Task: Add an event with the title Second Lunch Break, date '2023/11/06', time 7:00 AM to 9:00 AMand add a description:   Throughout the workshop, participants will engage in a series of activities, discussions, and case studies that promote self-reflection, skill-building, and practical application of leadership concepts. Select event color  Tangerine . Add location for the event as: 654 Sainte-Chapelle, Paris, France, logged in from the account softage.5@softage.netand send the event invitation to softage.8@softage.net and softage.9@softage.net. Set a reminder for the event Doesn't repeat
Action: Mouse moved to (95, 151)
Screenshot: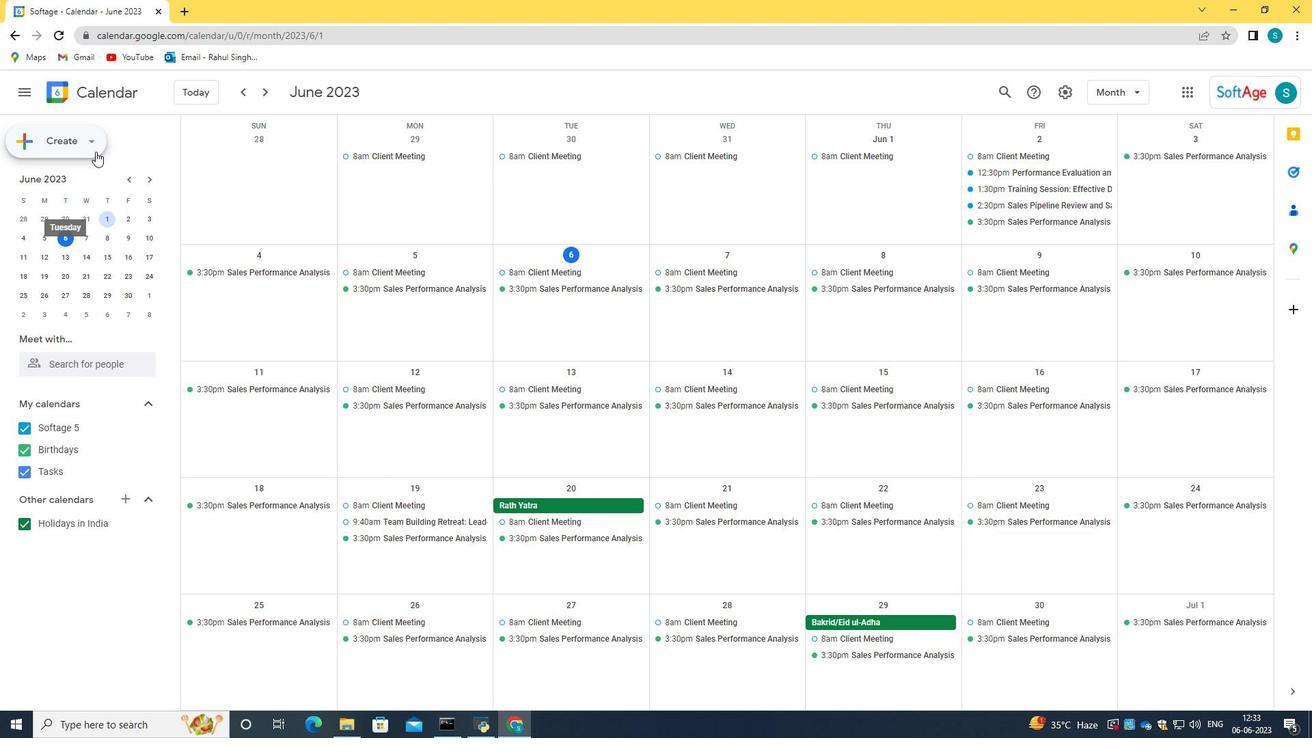 
Action: Mouse pressed left at (95, 151)
Screenshot: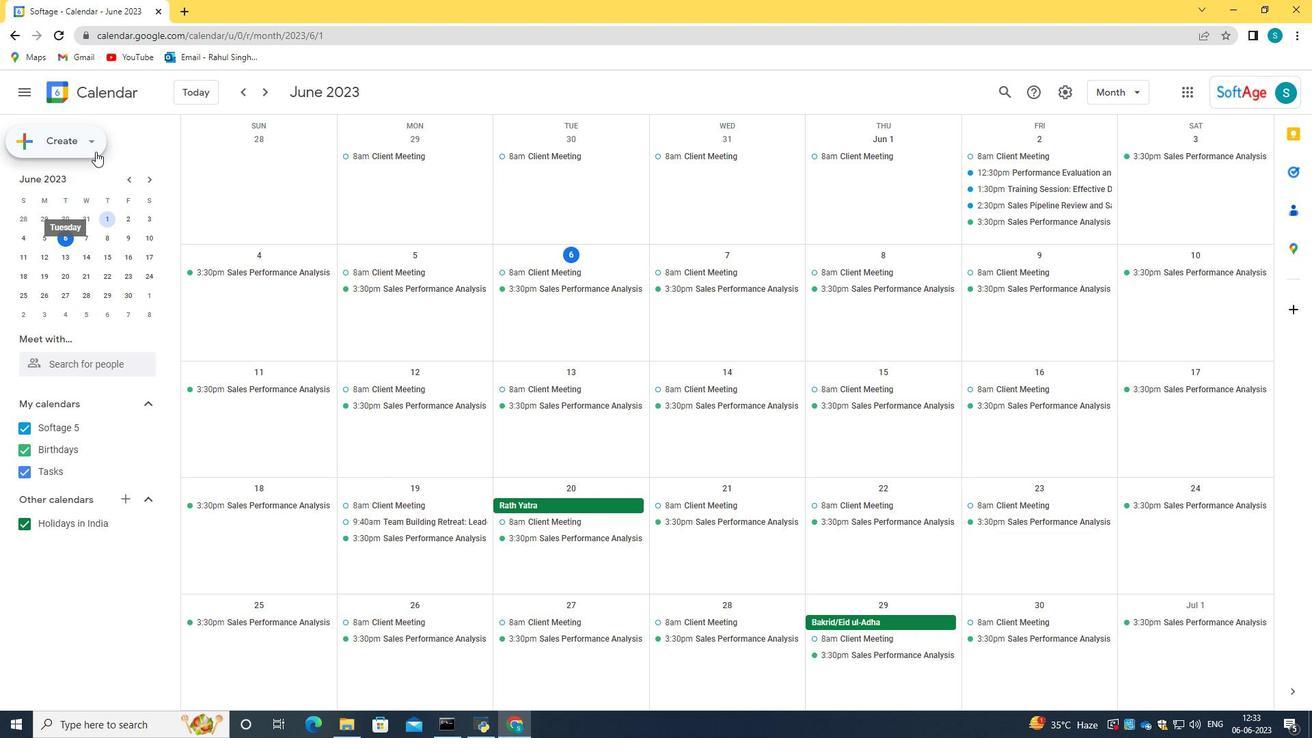 
Action: Mouse moved to (69, 183)
Screenshot: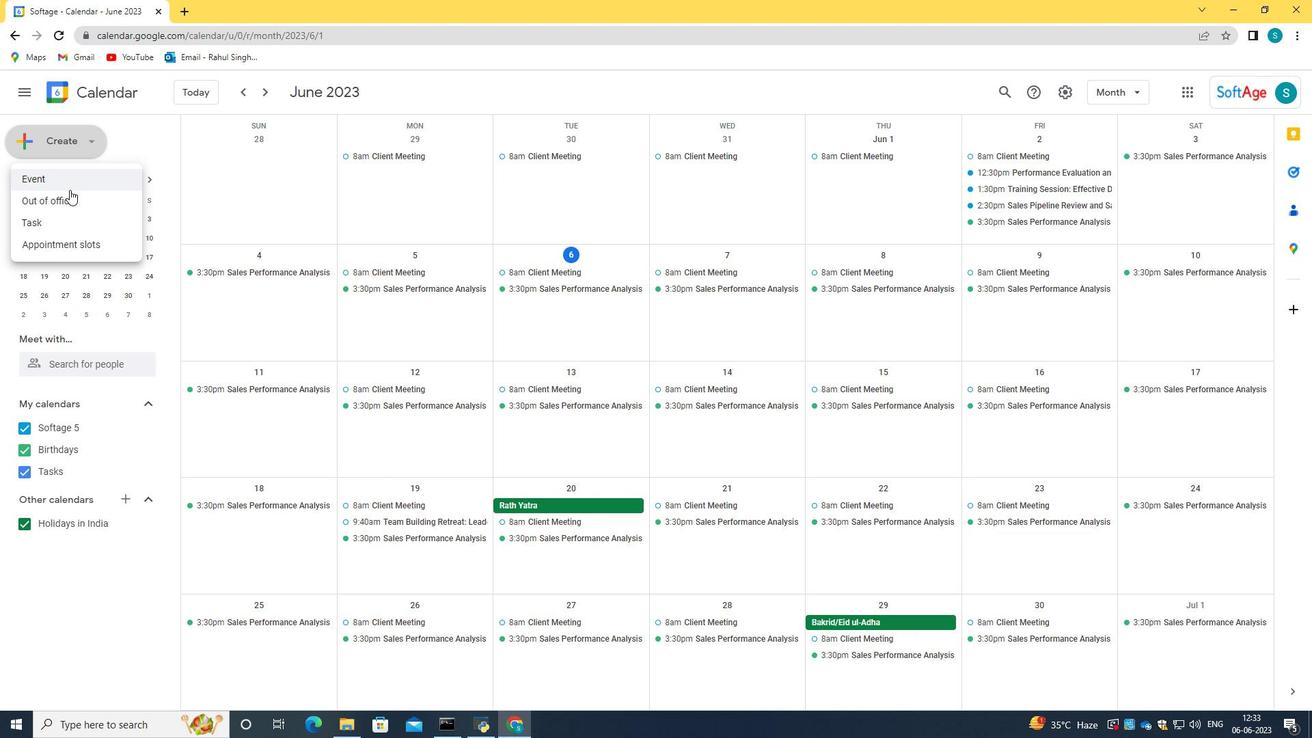 
Action: Mouse pressed left at (69, 183)
Screenshot: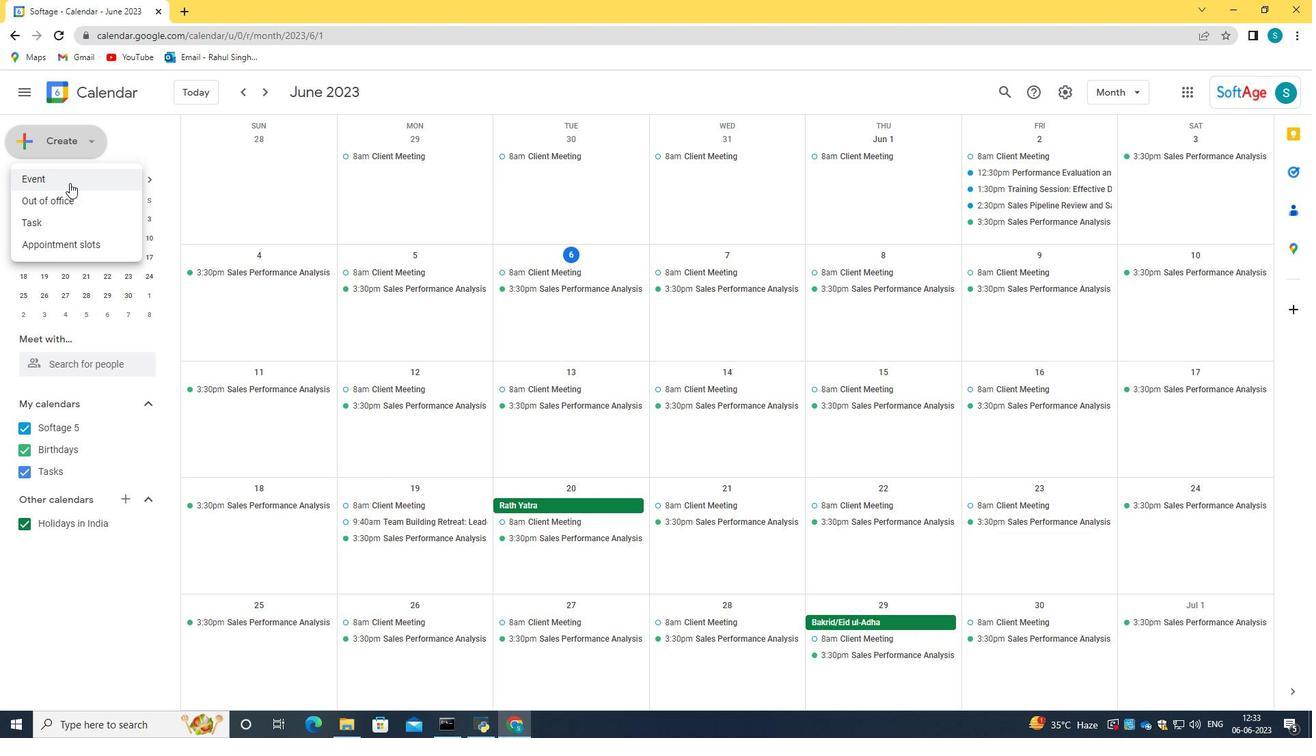 
Action: Mouse moved to (676, 482)
Screenshot: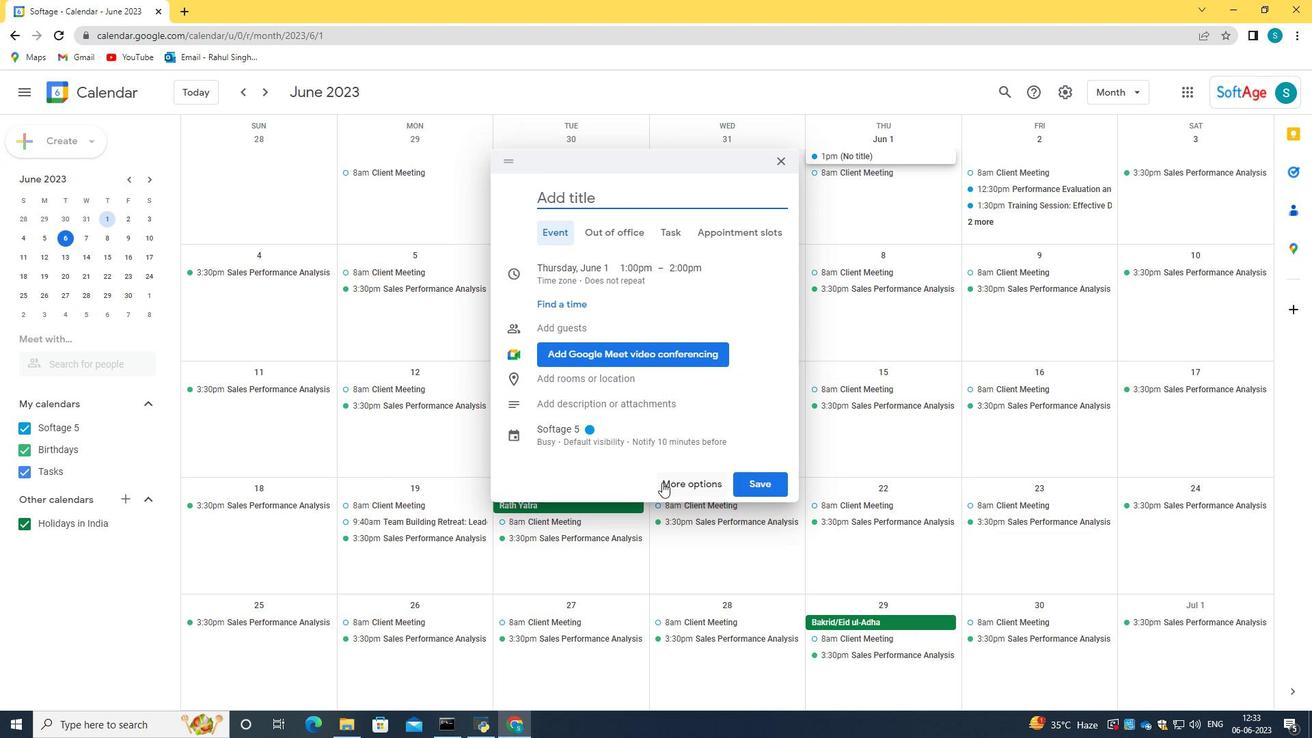 
Action: Mouse pressed left at (676, 482)
Screenshot: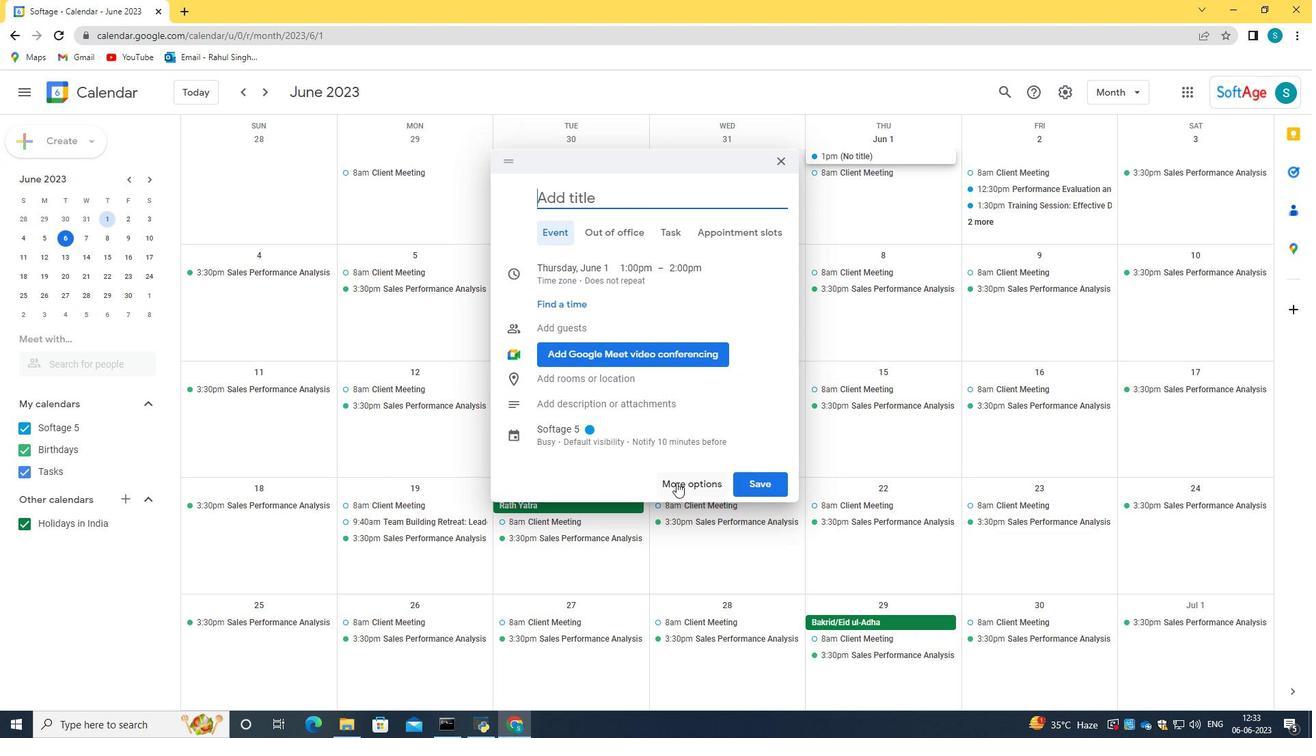 
Action: Mouse moved to (174, 104)
Screenshot: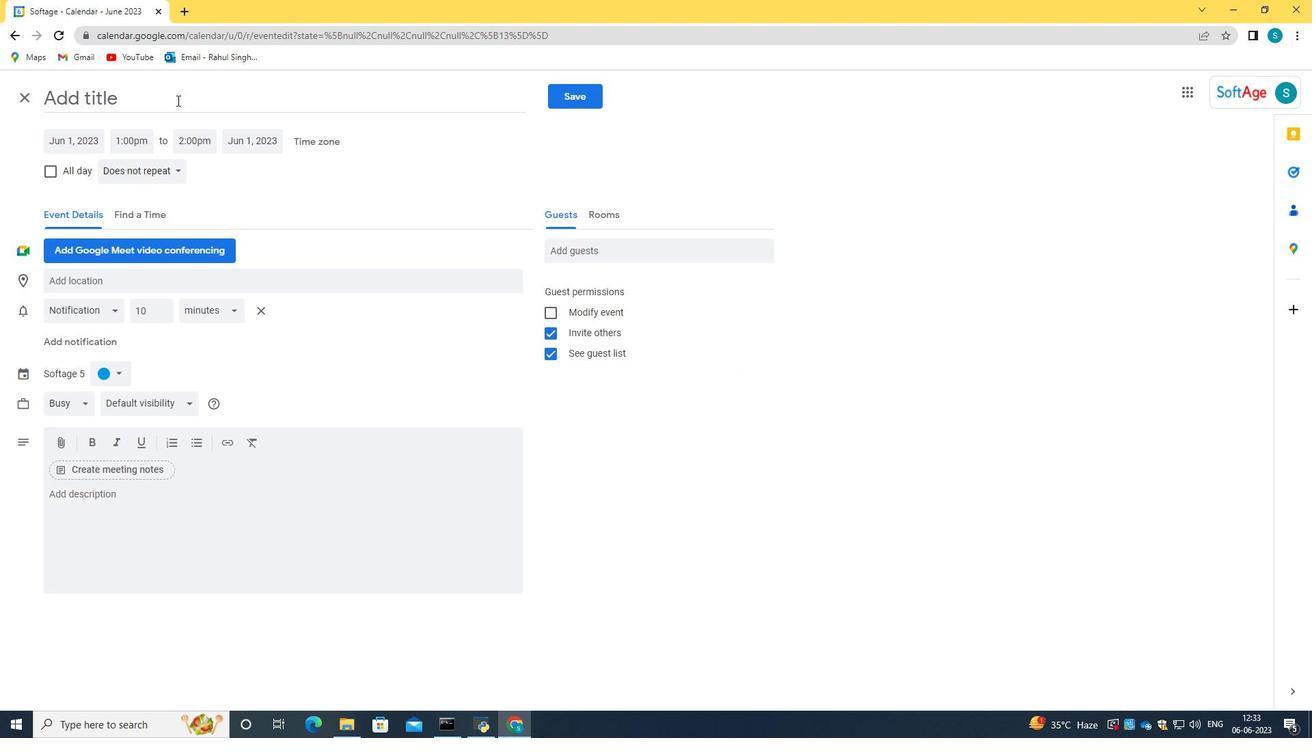 
Action: Mouse pressed left at (174, 104)
Screenshot: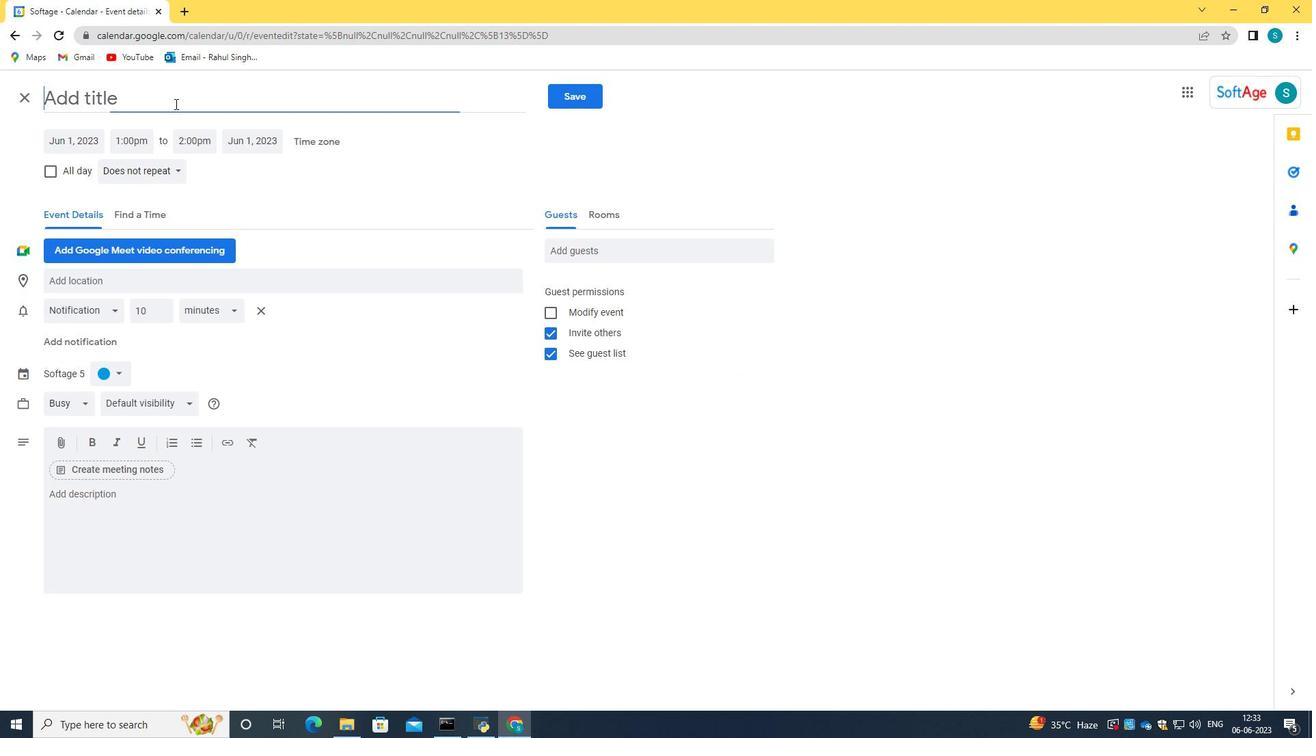 
Action: Key pressed <Key.caps_lock>S<Key.caps_lock>econd<Key.space><Key.caps_lock>L<Key.caps_lock>ucn<Key.backspace><Key.backspace>nch<Key.space><Key.caps_lock>B<Key.caps_lock>ra<Key.backspace>eak<Key.backspace>k
Screenshot: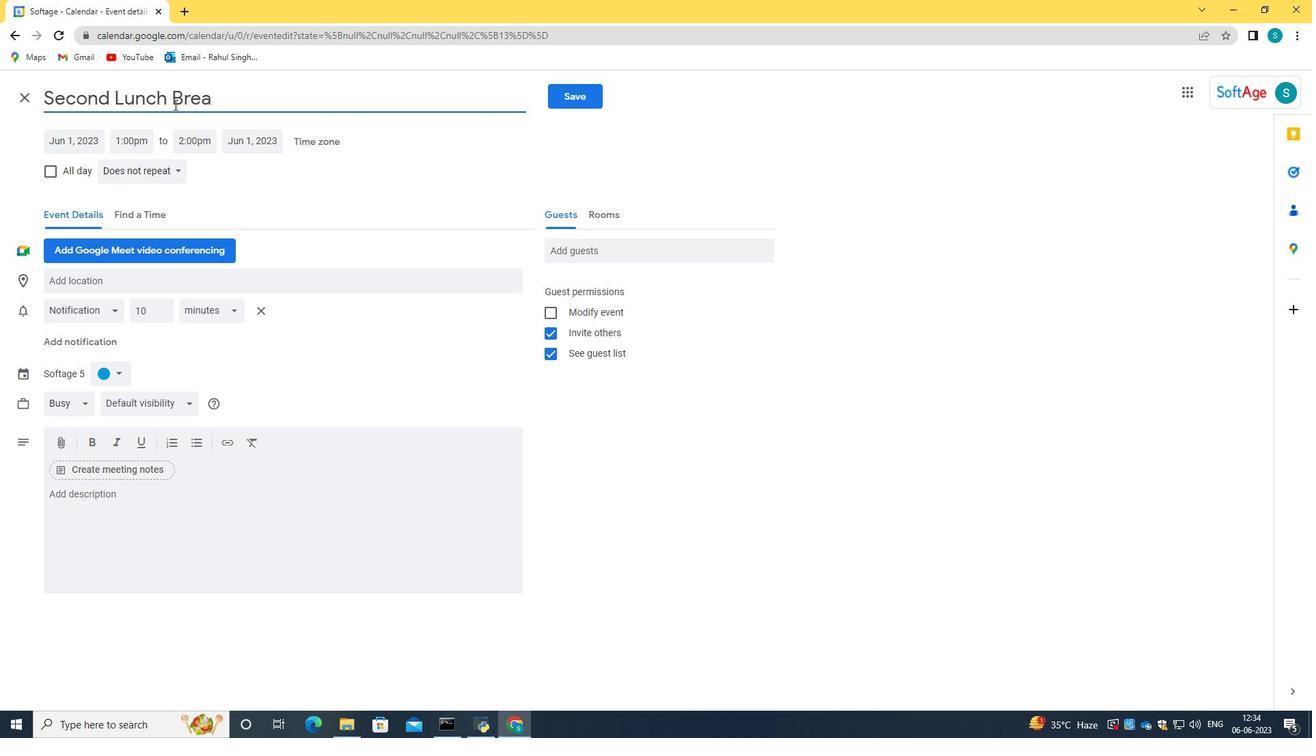 
Action: Mouse moved to (71, 138)
Screenshot: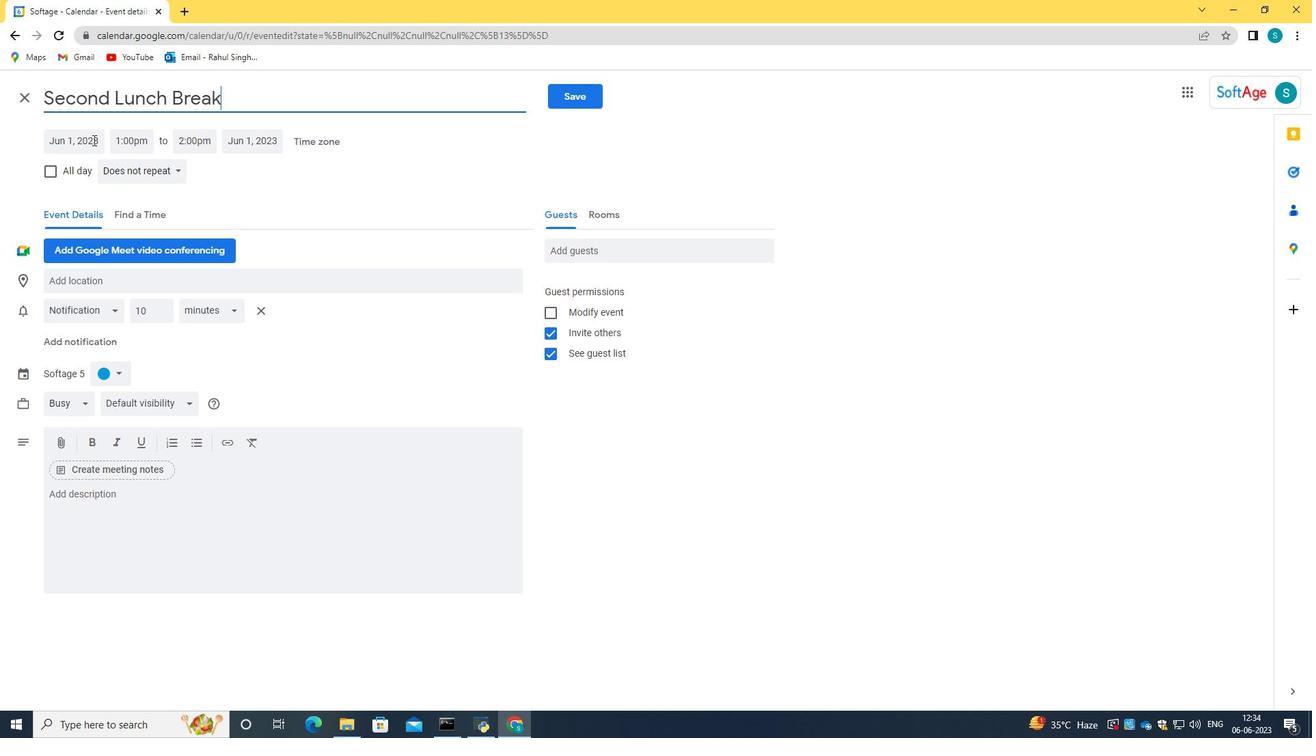 
Action: Mouse pressed left at (71, 138)
Screenshot: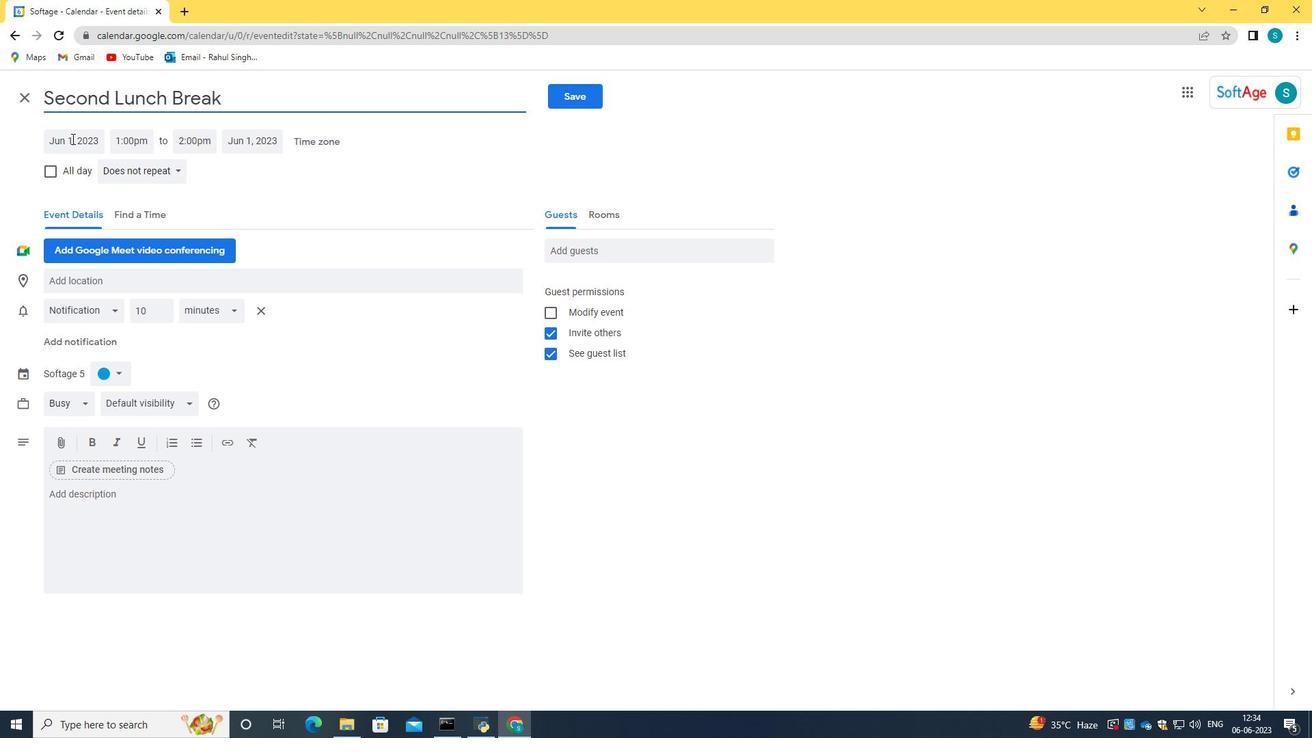 
Action: Key pressed 2023/11/06<Key.tab>07<Key.shift_r>:00<Key.space>am<Key.tab>09<Key.shift_r>:00<Key.space>am
Screenshot: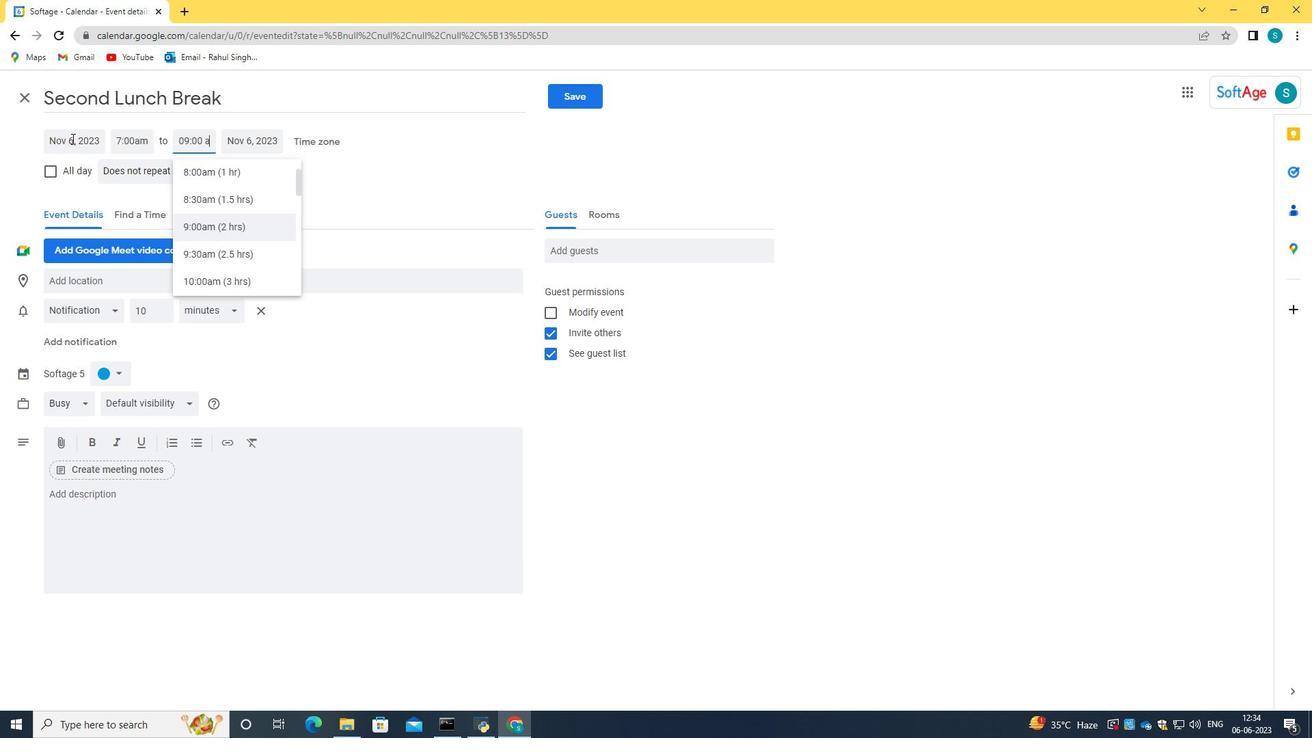 
Action: Mouse moved to (198, 231)
Screenshot: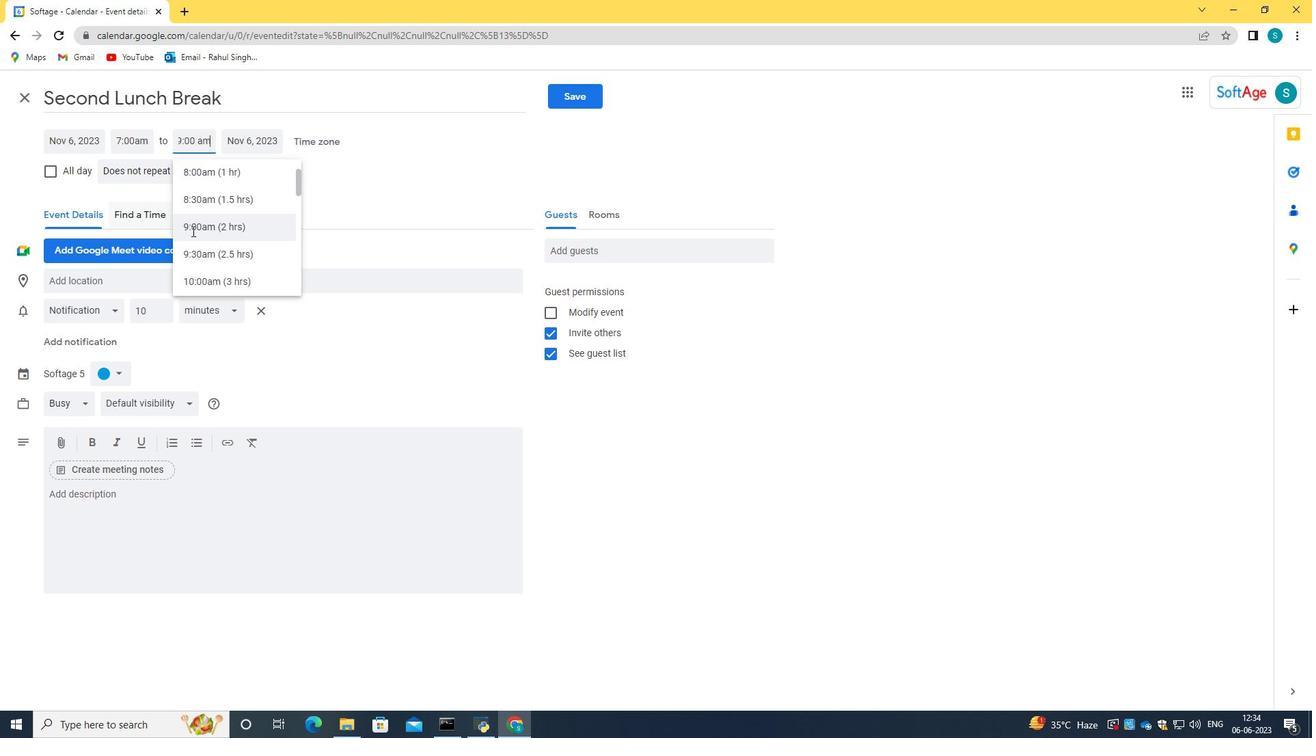 
Action: Mouse pressed left at (198, 231)
Screenshot: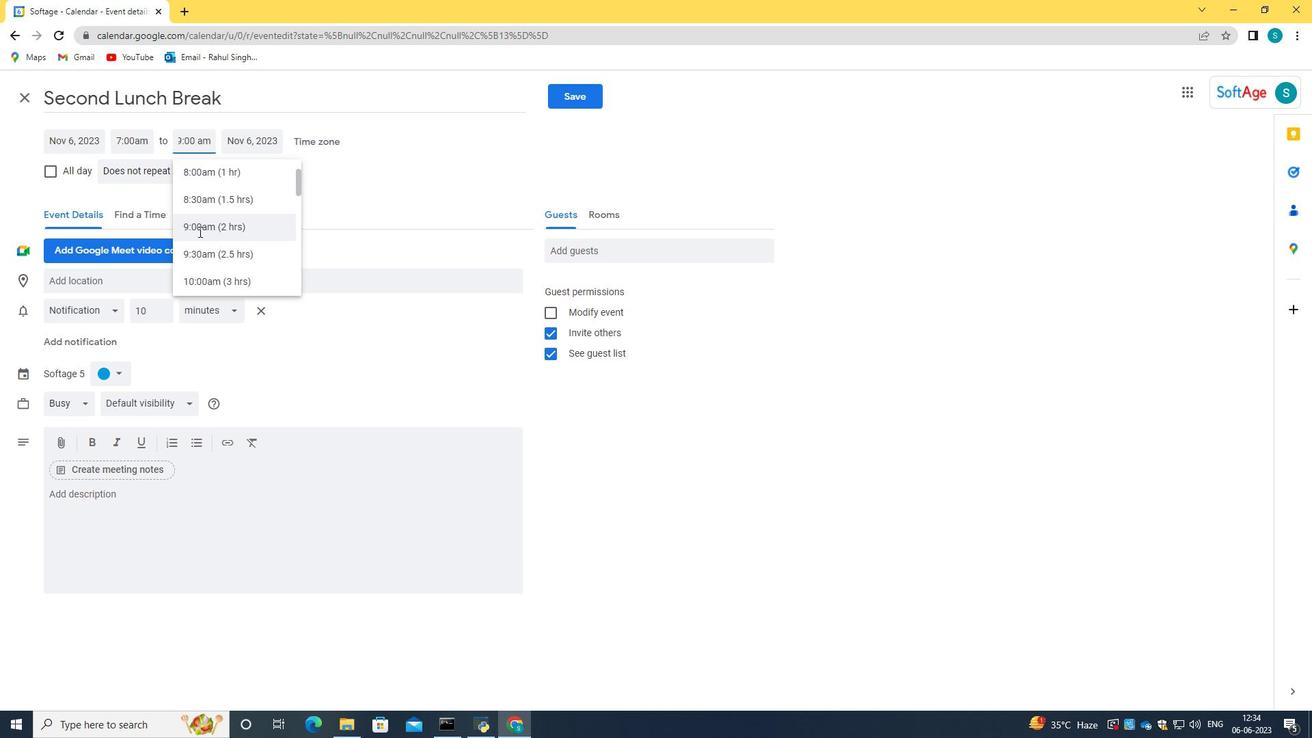 
Action: Mouse moved to (204, 504)
Screenshot: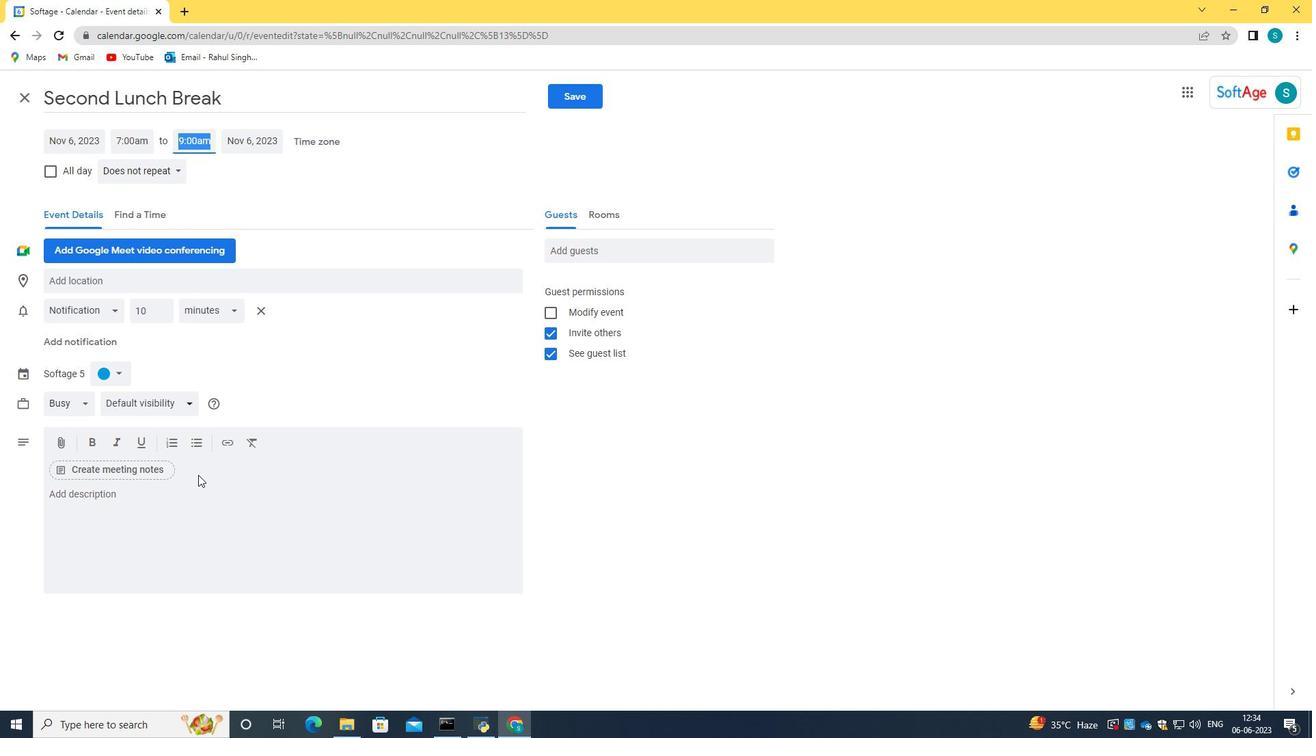 
Action: Mouse pressed left at (204, 504)
Screenshot: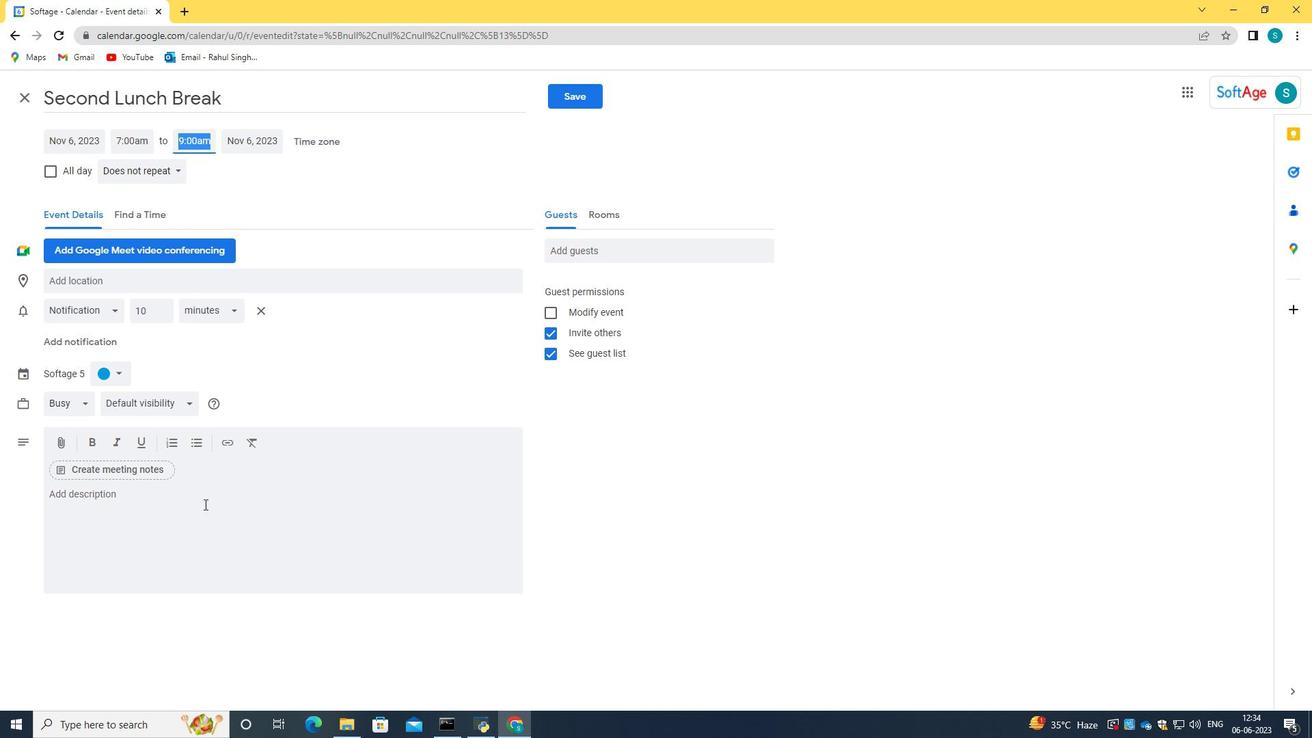 
Action: Key pressed <Key.caps_lock>J<Key.backspace>THR<Key.backspace><Key.backspace><Key.caps_lock>hroughout<Key.space>the<Key.space>workshop<Key.space><Key.backspace>,<Key.space>partiv<Key.backspace>cipn<Key.backspace>ants<Key.space>will<Key.space>engage<Key.space>in<Key.space>a<Key.space>series<Key.space>of<Key.space>activities<Key.space><Key.backspace>,<Key.space>s<Key.backspace>disci<Key.backspace>ussion,<Key.space>and<Key.space>case<Key.space>studies<Key.space>that<Key.space>promote<Key.space>self-reflection,<Key.space>skill-building<Key.space><Key.backspace>,<Key.space>and<Key.space>practiv<Key.backspace>cal<Key.space>application<Key.space>of<Key.space>leadership<Key.space>concepts.<Key.space><Key.caps_lock><Key.caps_lock>
Screenshot: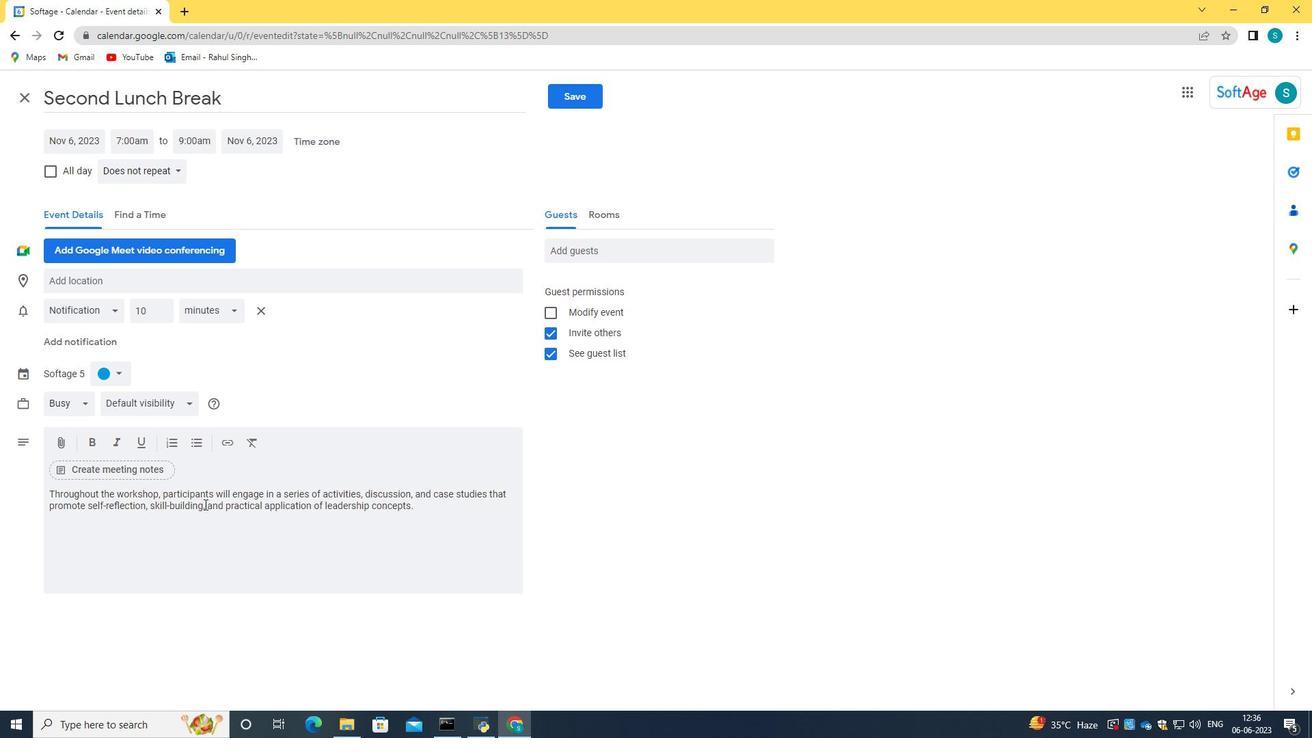 
Action: Mouse moved to (120, 370)
Screenshot: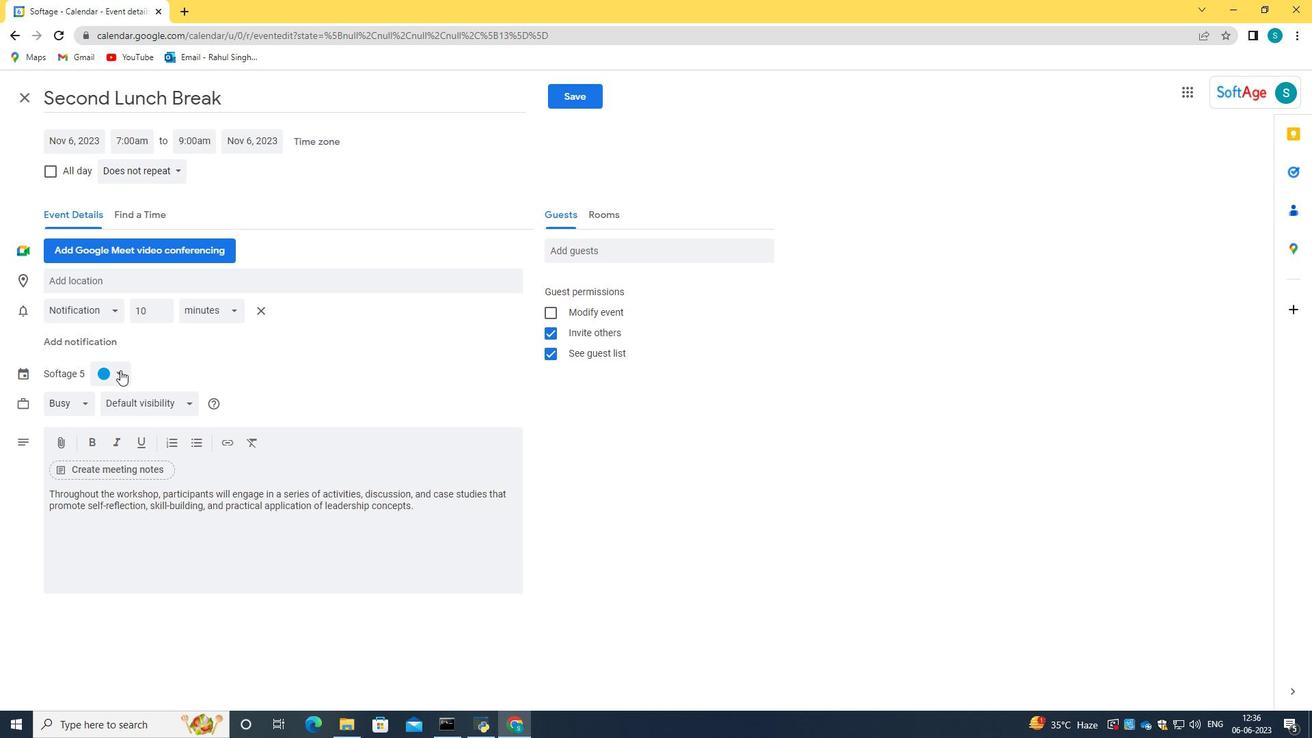 
Action: Mouse pressed left at (120, 370)
Screenshot: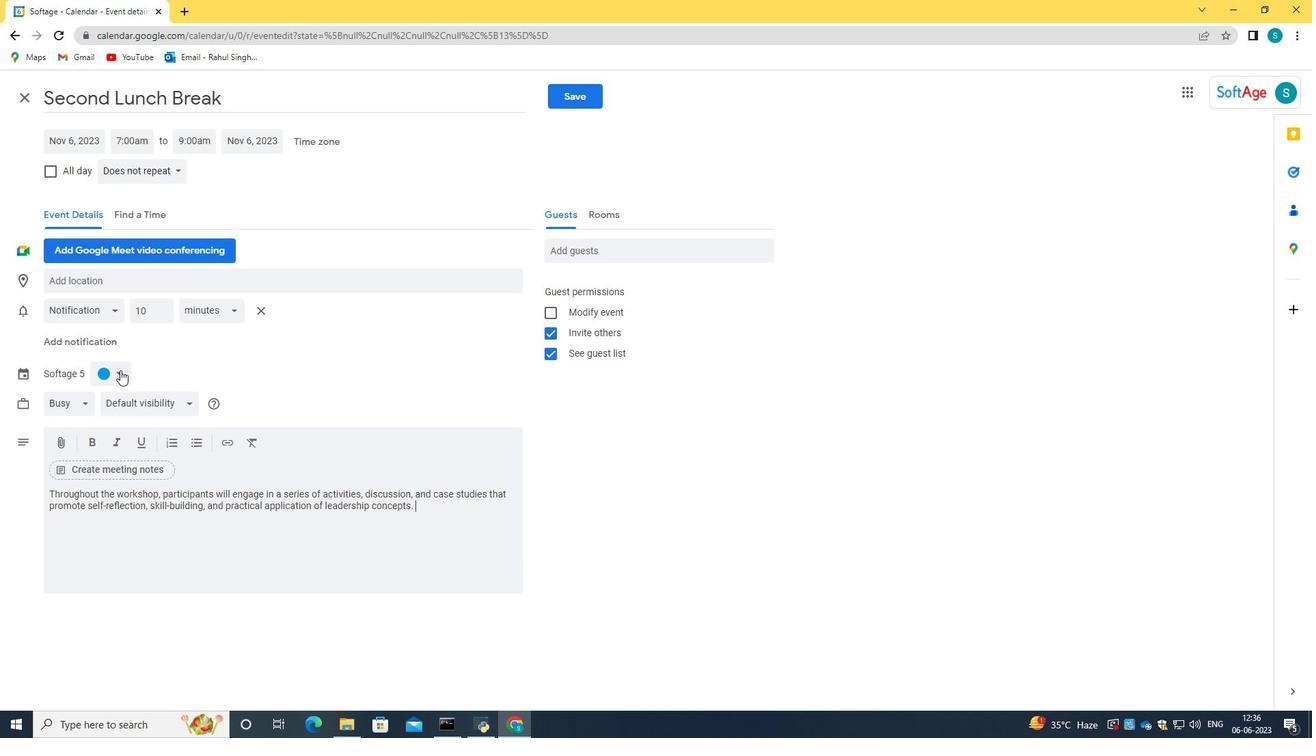 
Action: Mouse moved to (101, 437)
Screenshot: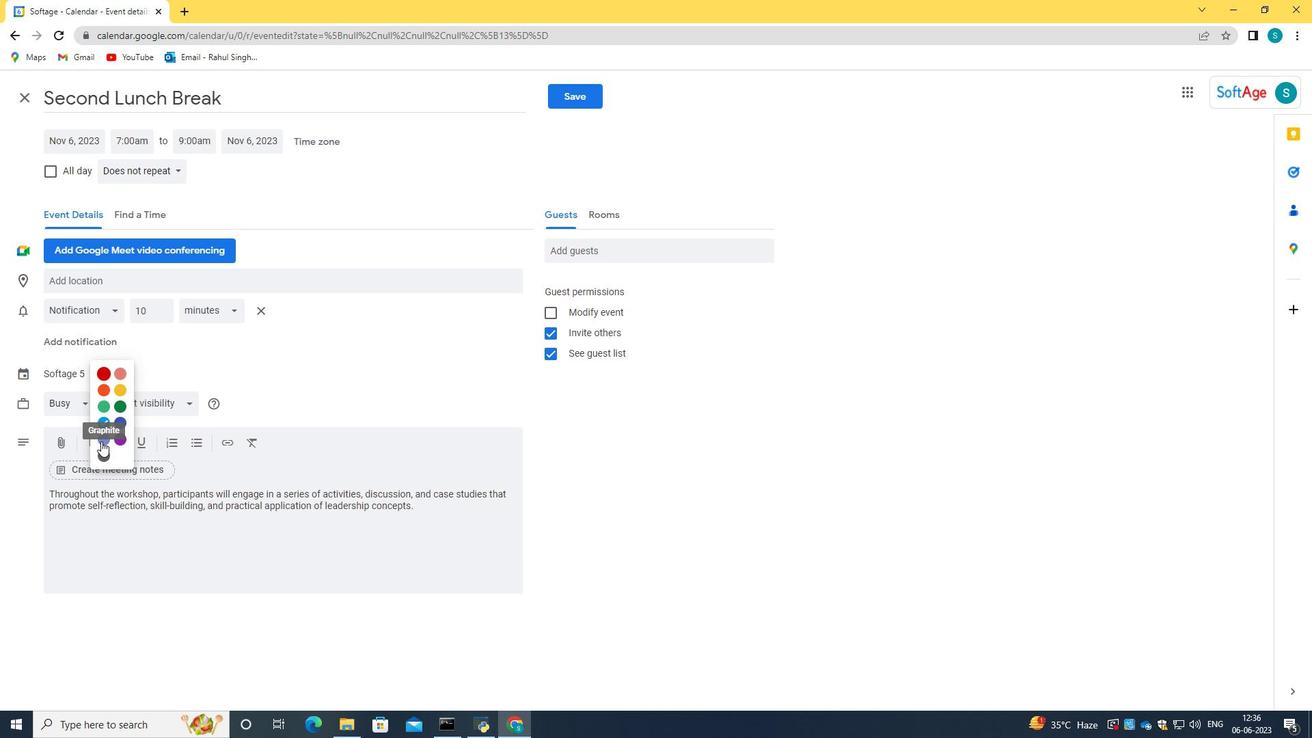
Action: Mouse pressed left at (101, 437)
Screenshot: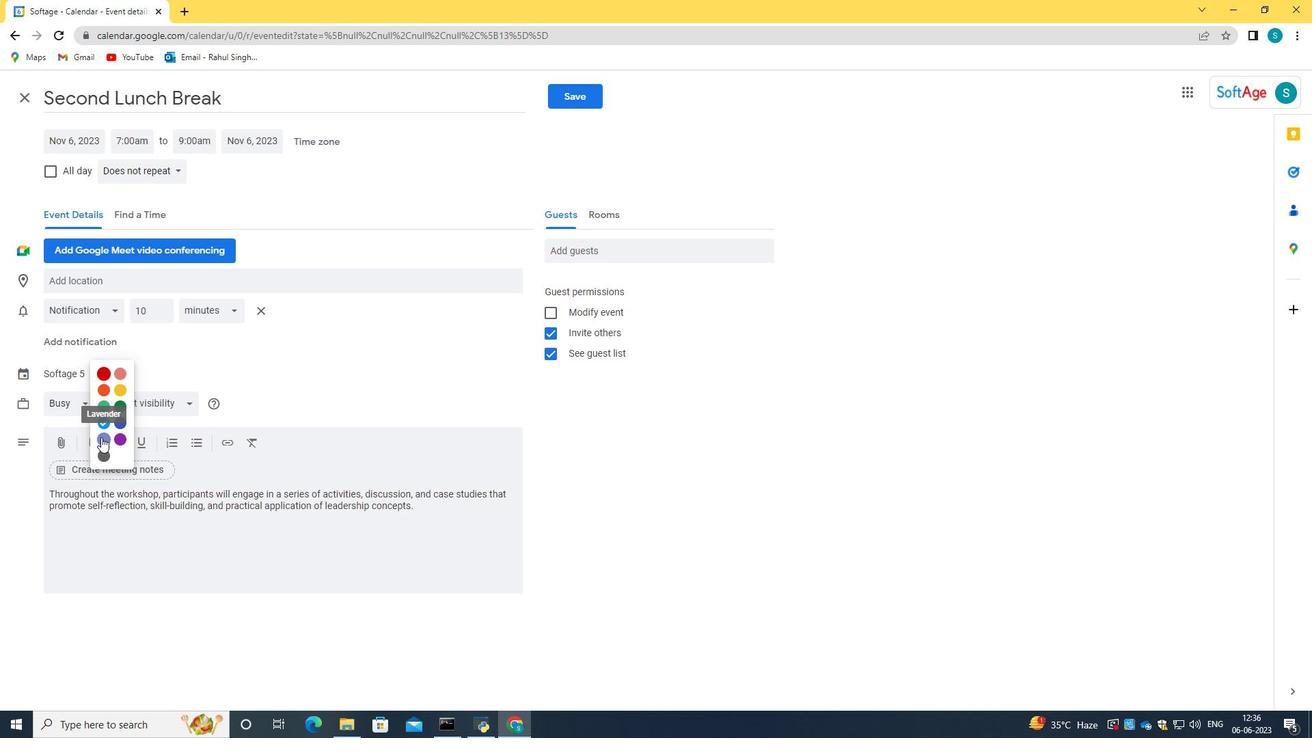 
Action: Mouse moved to (187, 284)
Screenshot: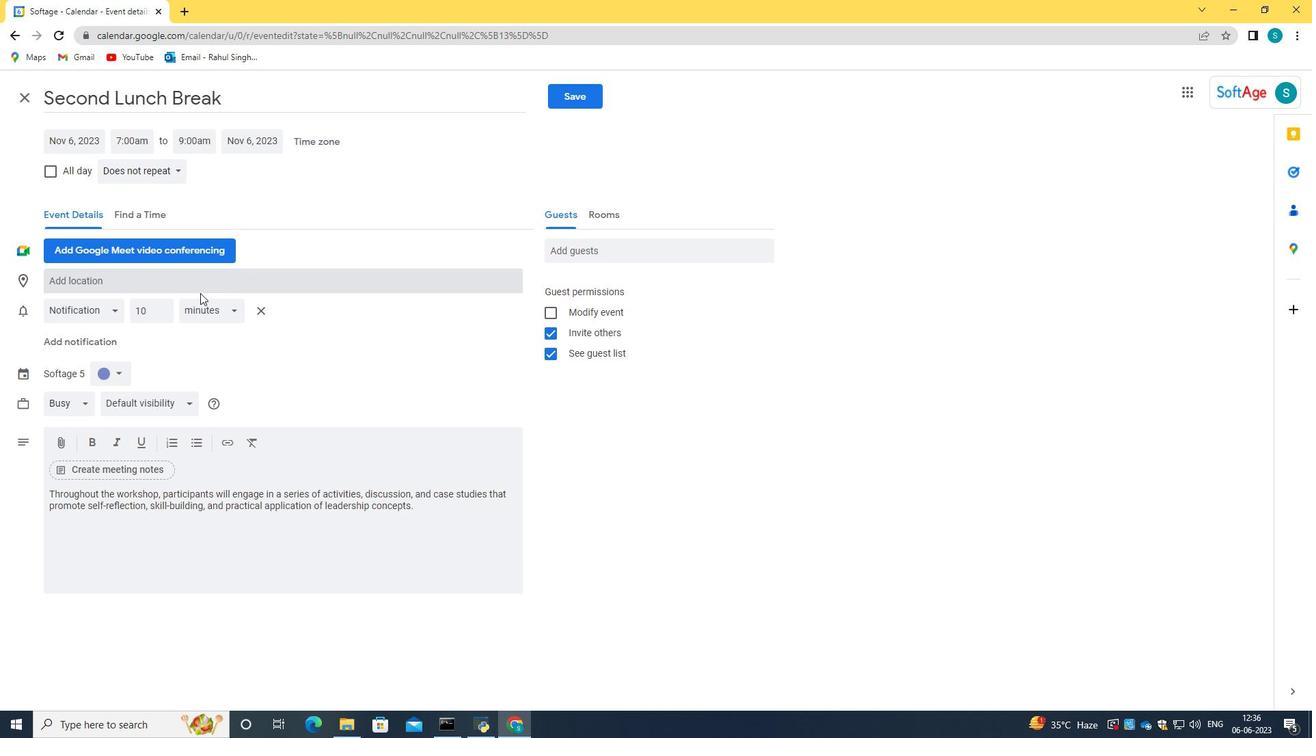 
Action: Mouse pressed left at (187, 284)
Screenshot: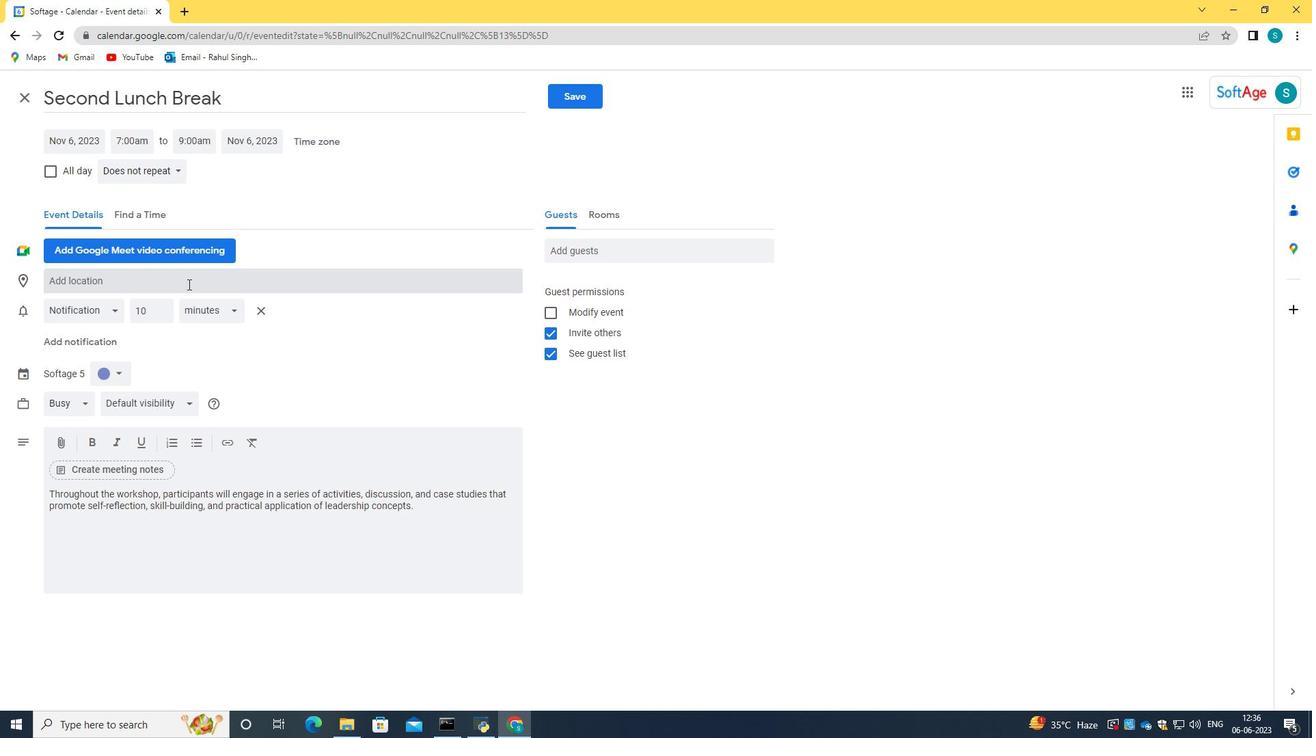 
Action: Key pressed 654<Key.space><Key.caps_lock>S<Key.caps_lock>ainte=<Key.backspace>-<Key.caps_lock>C<Key.caps_lock>hapelle,<Key.space><Key.caps_lock>P<Key.caps_lock>aris,<Key.space><Key.caps_lock>F<Key.caps_lock>rance
Screenshot: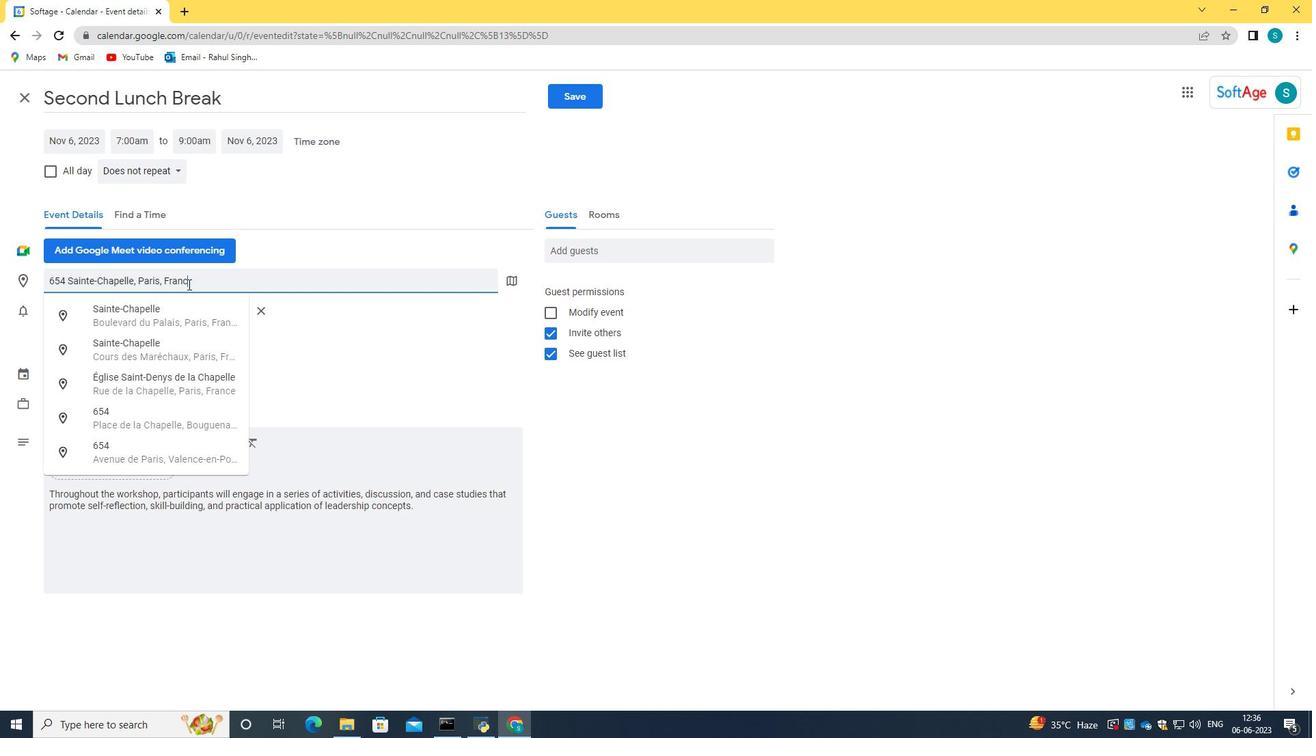 
Action: Mouse moved to (213, 287)
Screenshot: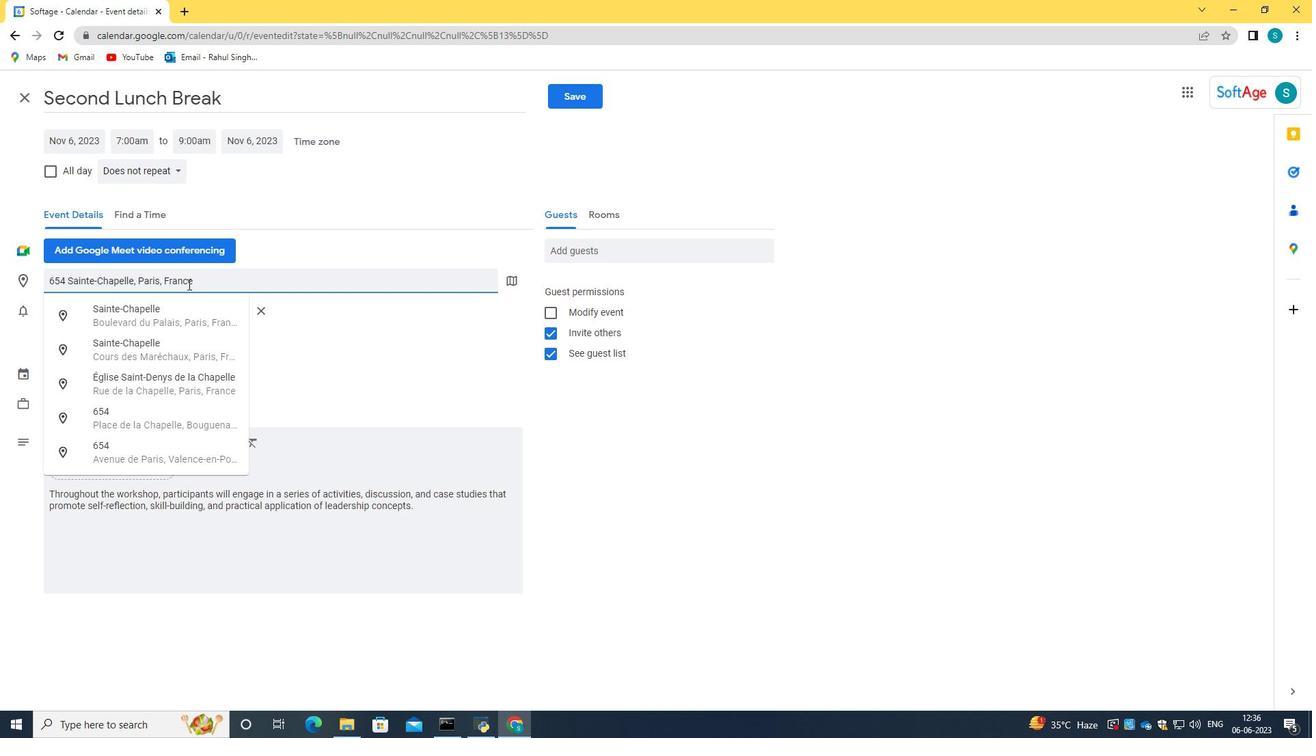 
Action: Key pressed <Key.enter>
Screenshot: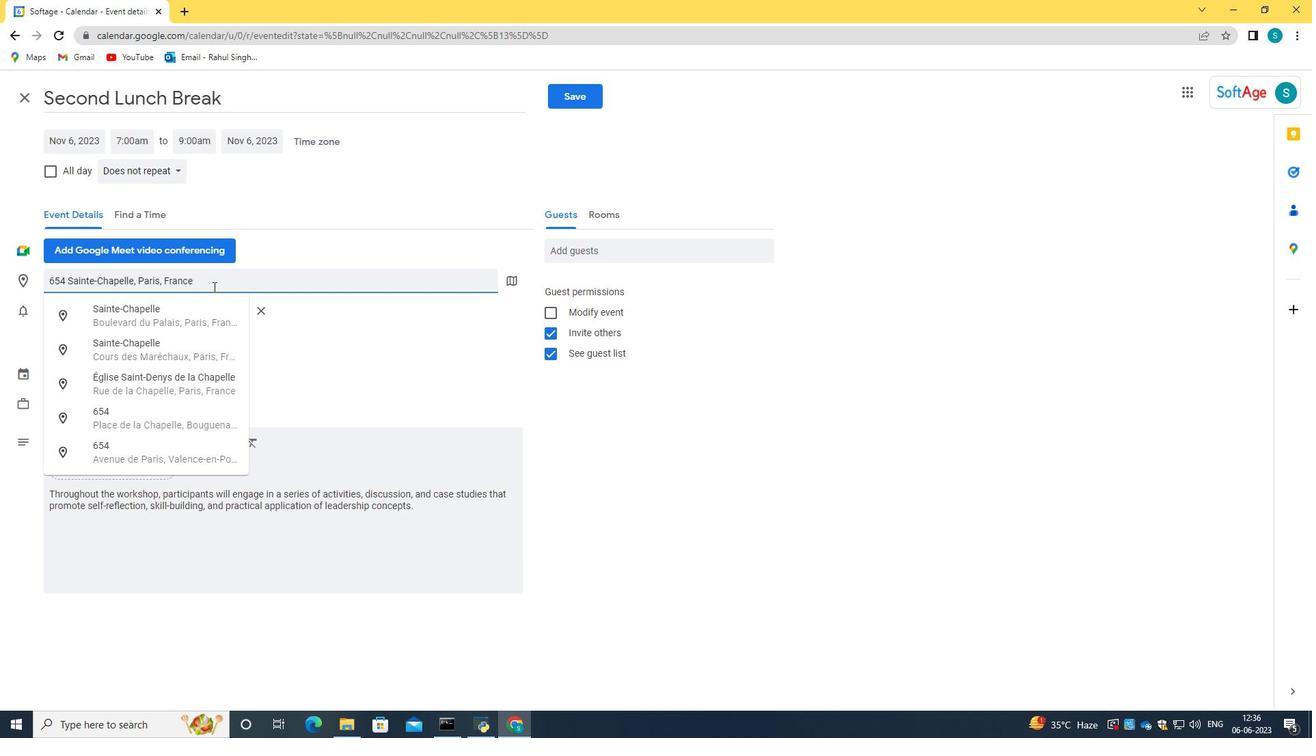 
Action: Mouse moved to (568, 254)
Screenshot: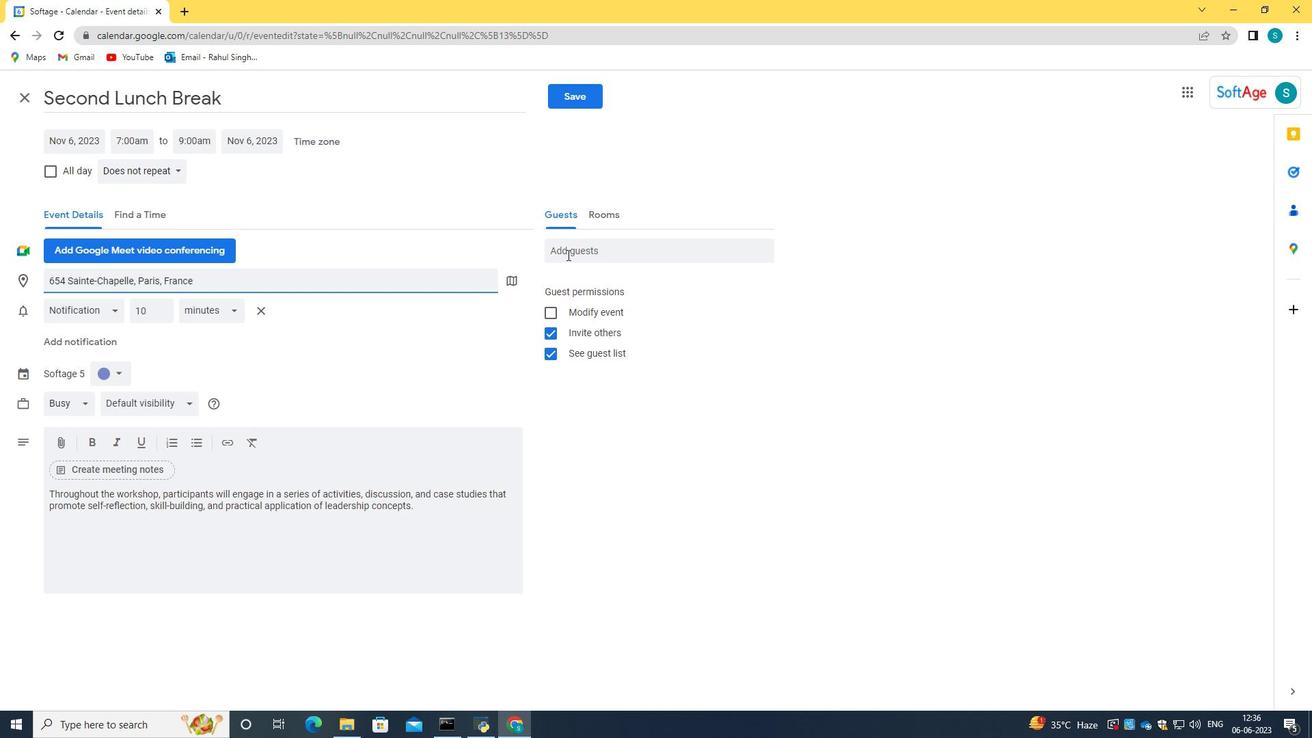 
Action: Mouse pressed left at (568, 254)
Screenshot: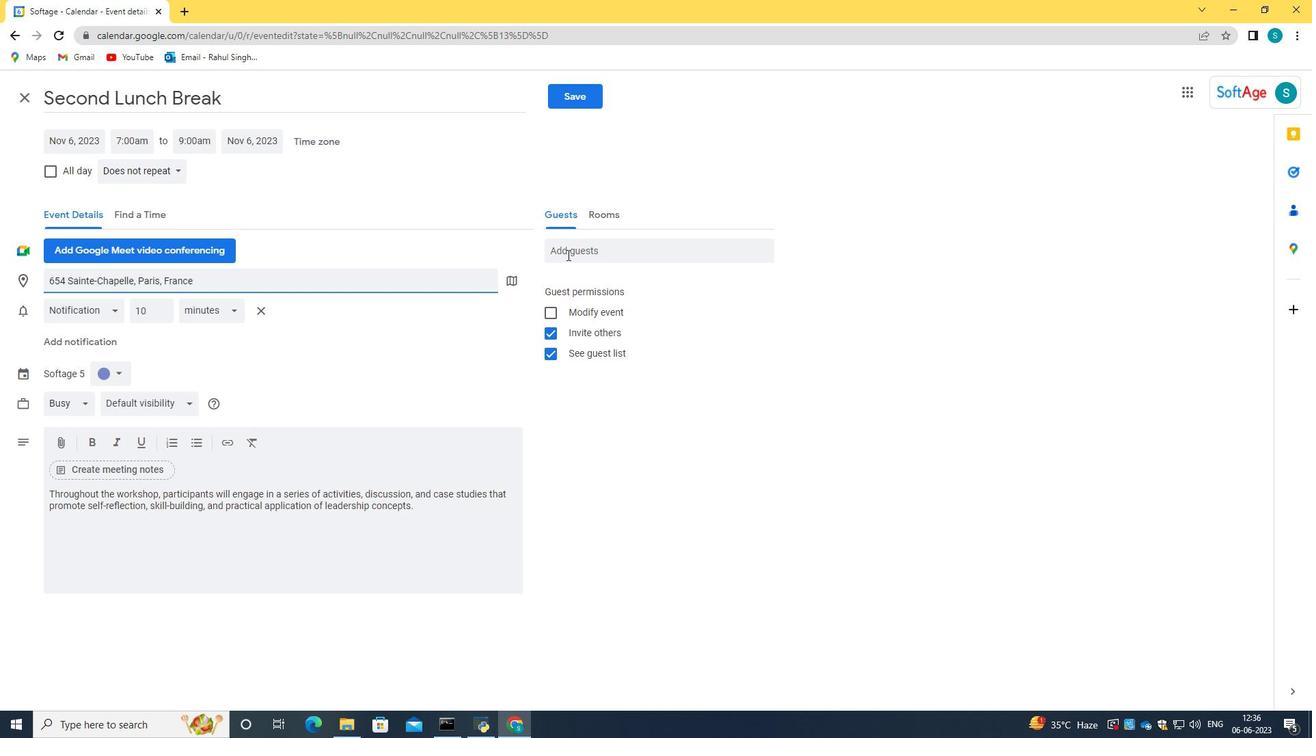 
Action: Key pressed softage.8<Key.shift>@softage.net<Key.tab>softage.9<Key.shift>@softage.net
Screenshot: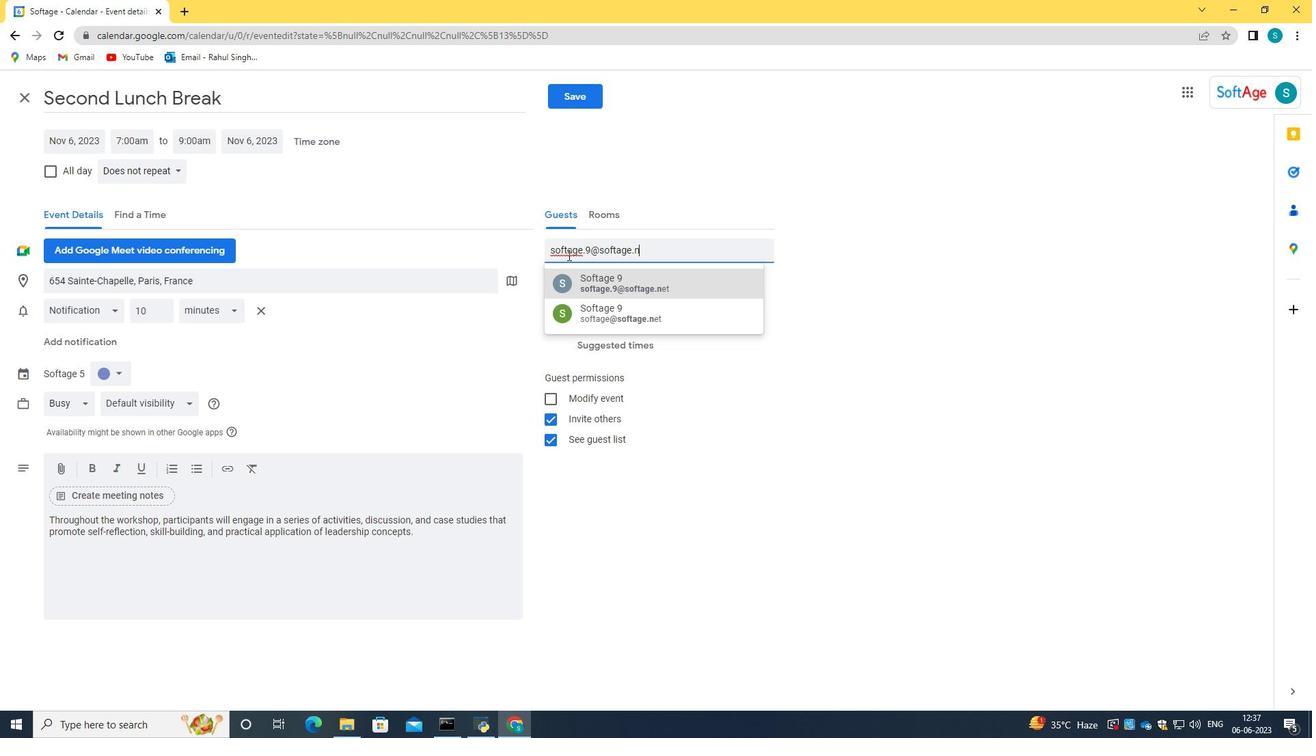 
Action: Mouse moved to (606, 287)
Screenshot: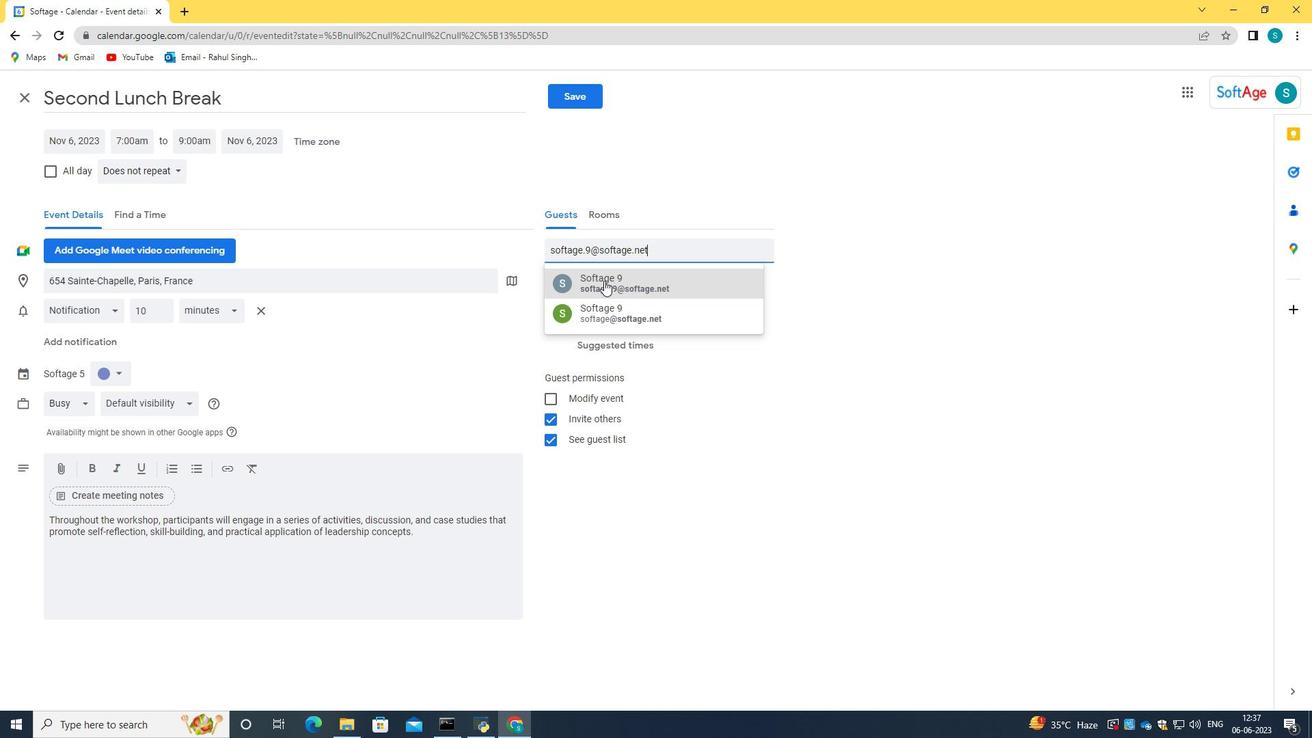 
Action: Mouse pressed left at (606, 287)
Screenshot: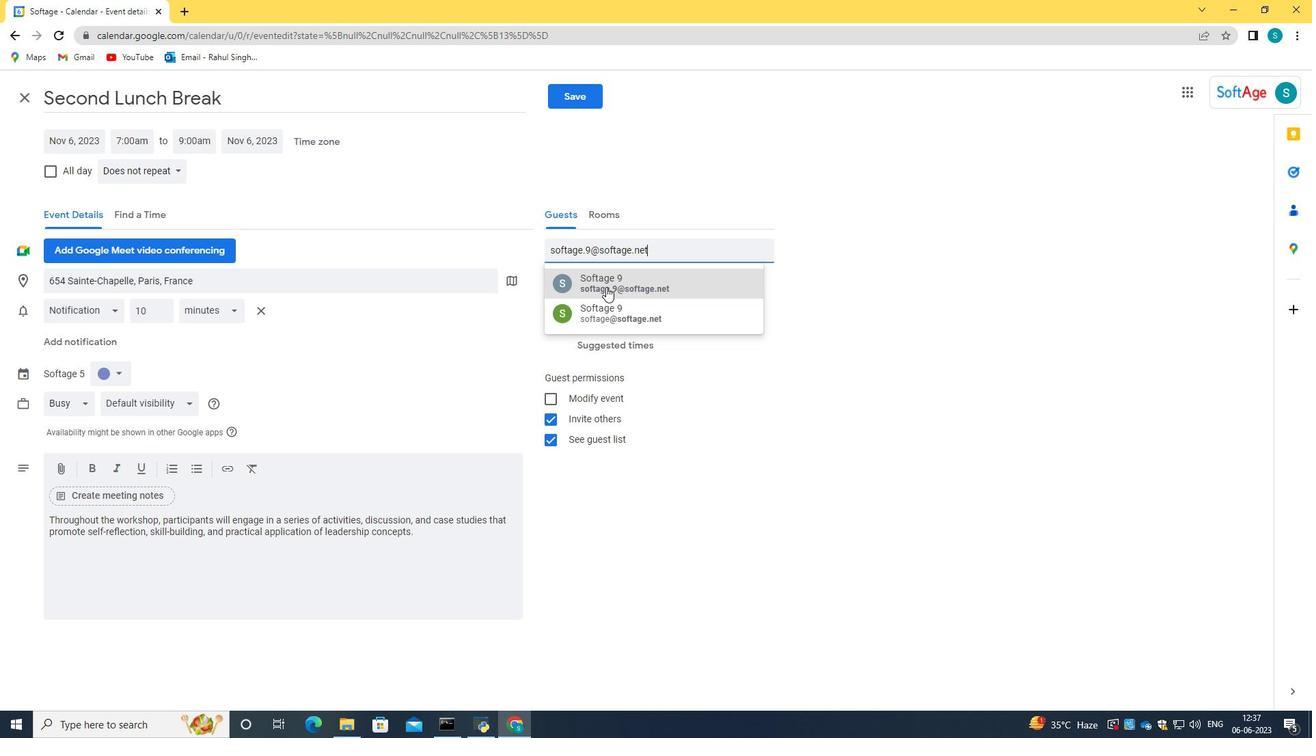 
Action: Mouse moved to (140, 168)
Screenshot: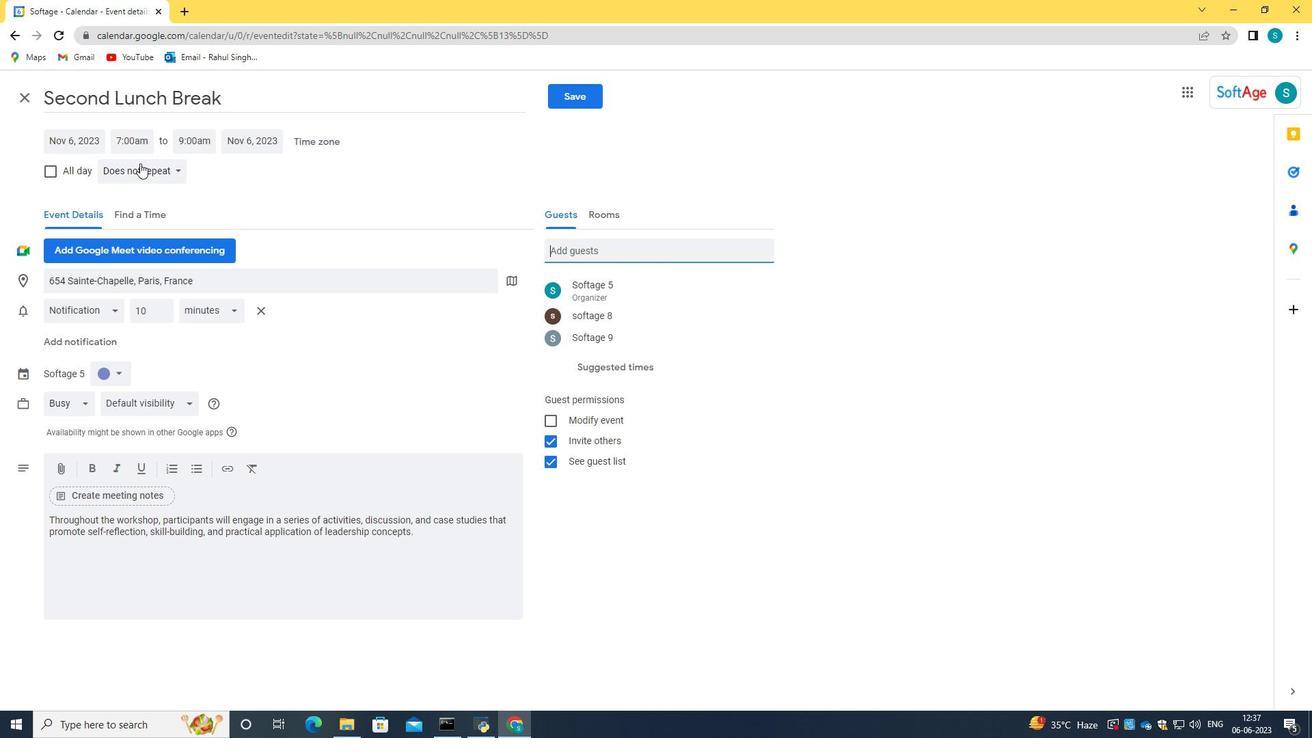 
Action: Mouse pressed left at (140, 168)
Screenshot: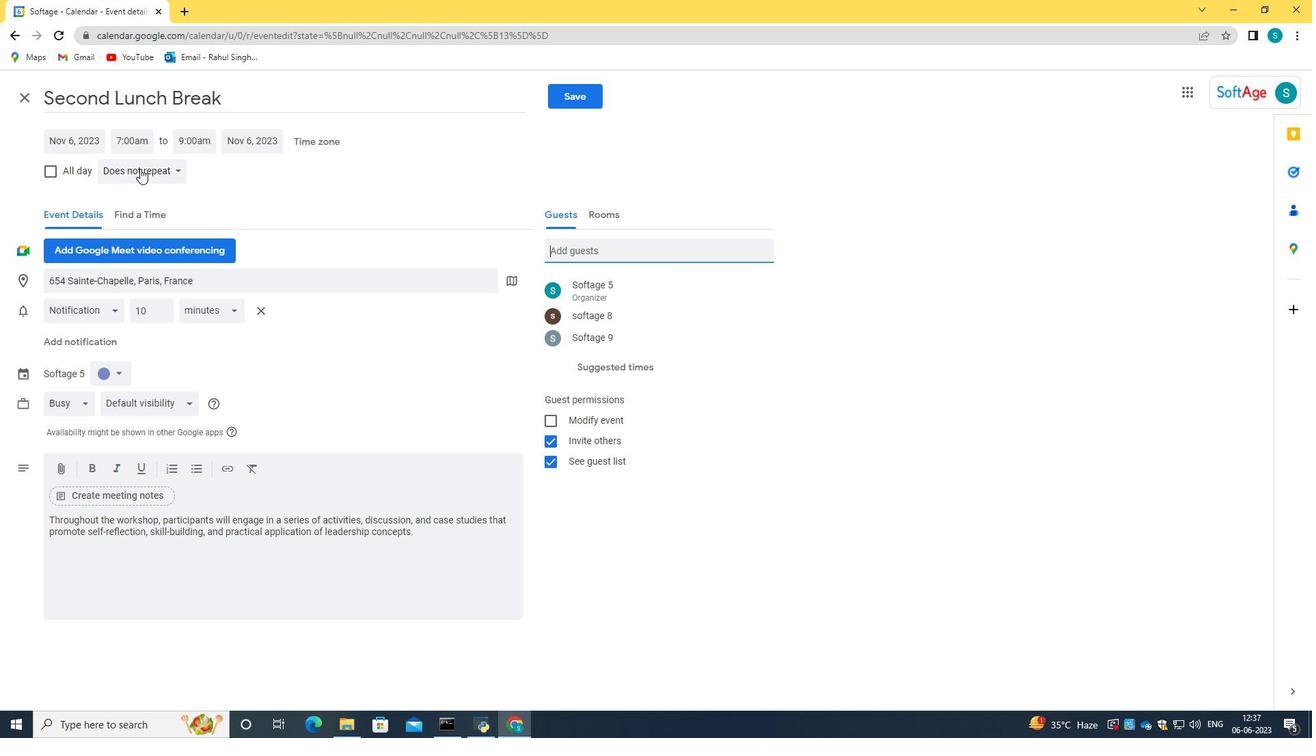 
Action: Mouse moved to (172, 181)
Screenshot: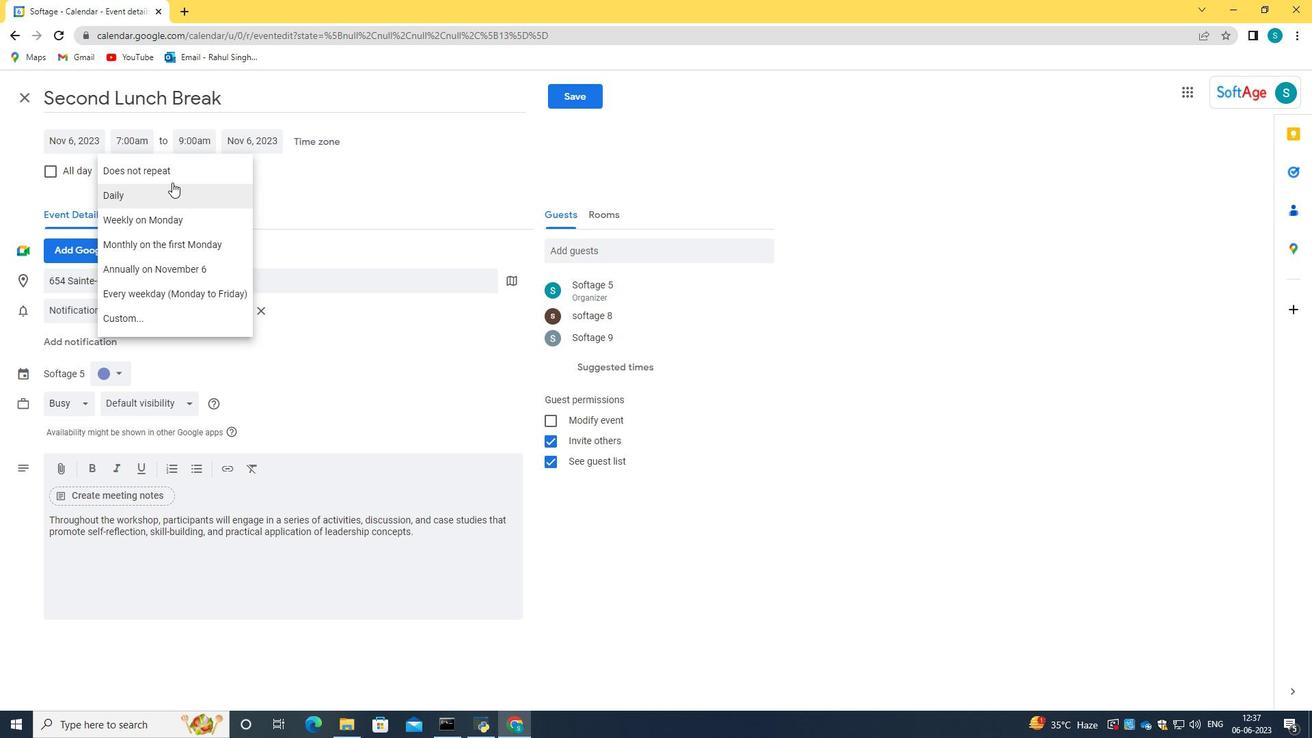 
Action: Mouse pressed left at (172, 181)
Screenshot: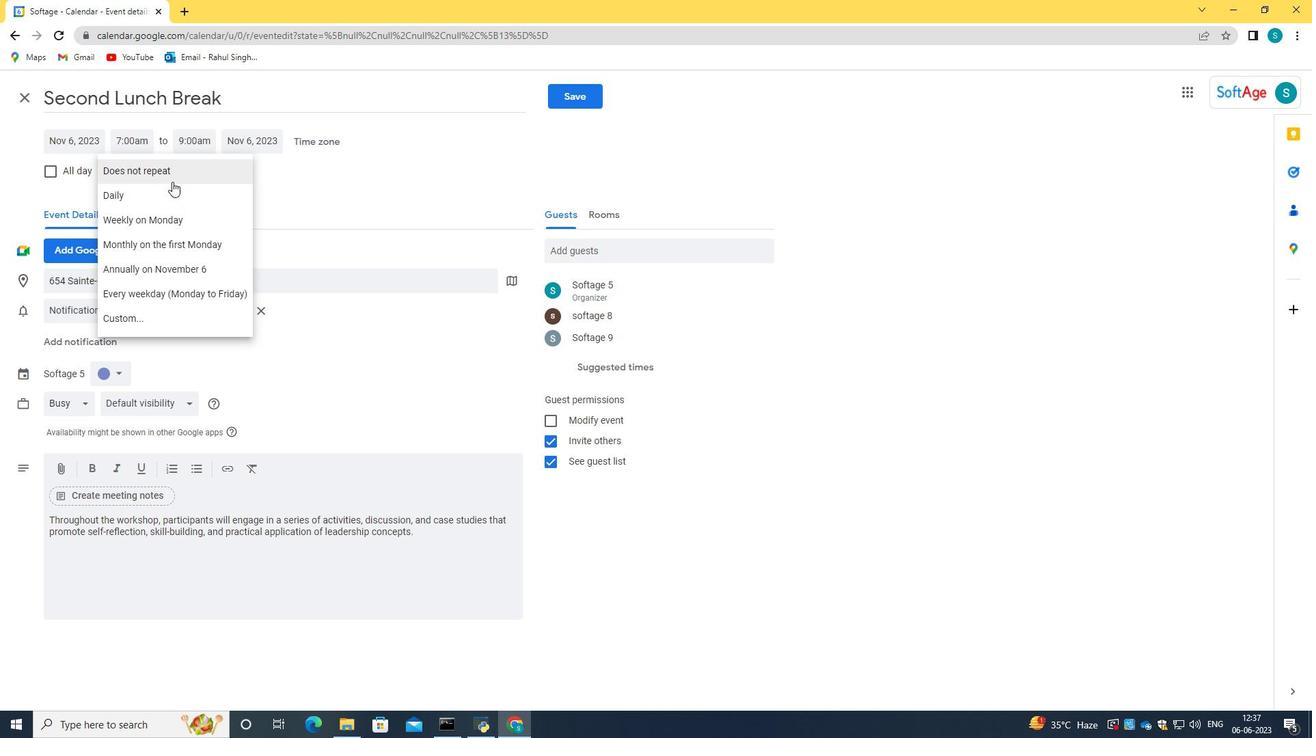 
Action: Mouse moved to (592, 94)
Screenshot: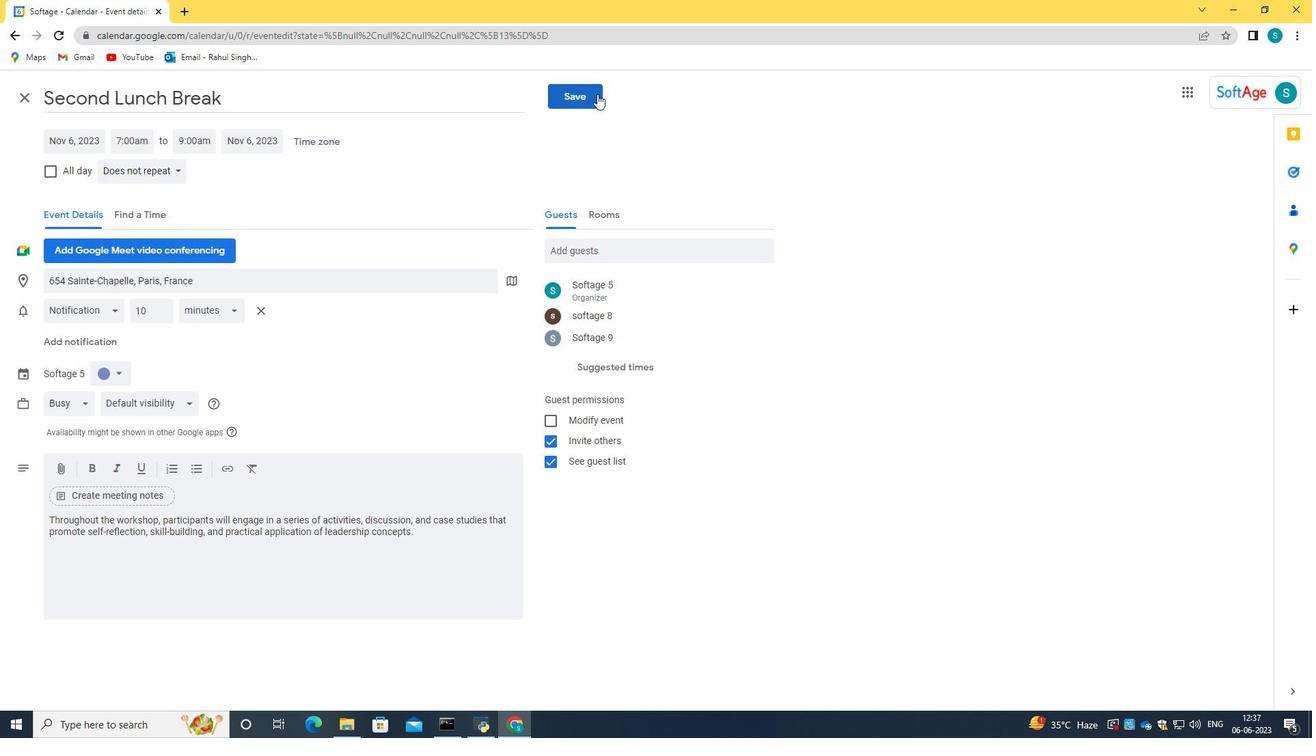 
Action: Mouse pressed left at (592, 94)
Screenshot: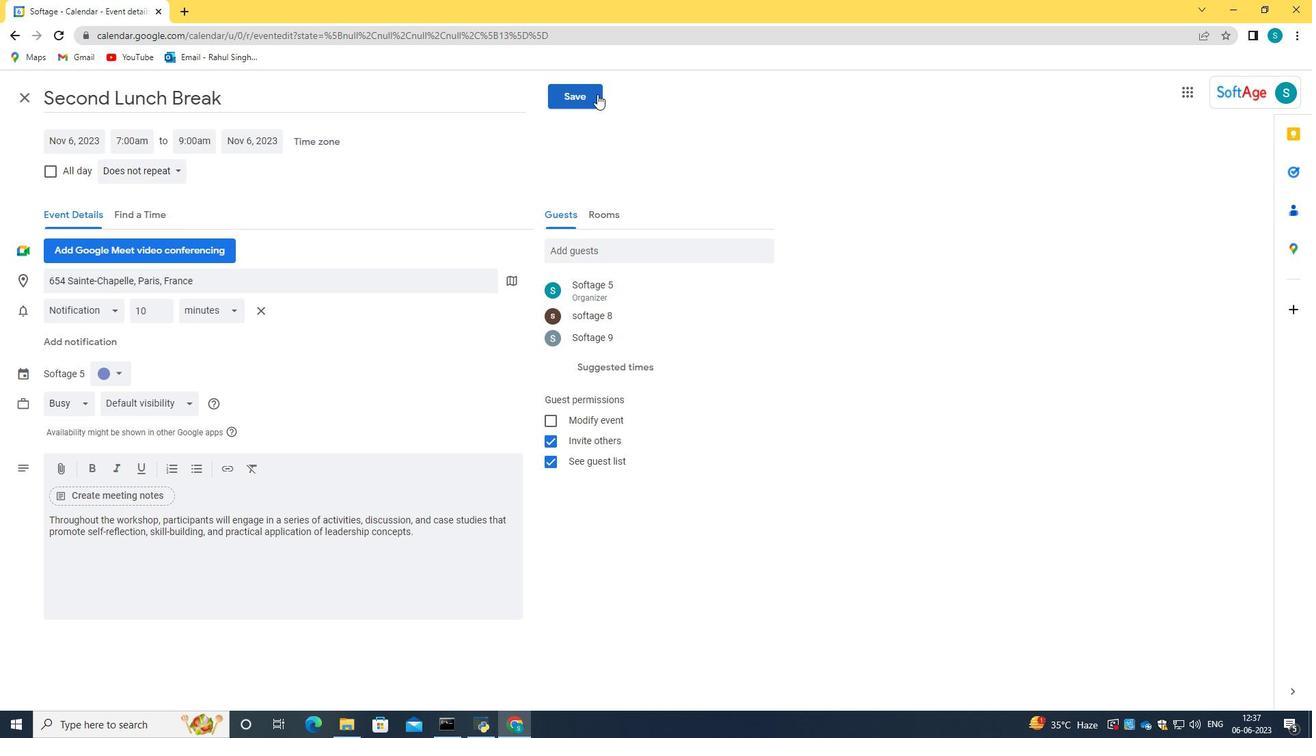 
Action: Mouse moved to (793, 429)
Screenshot: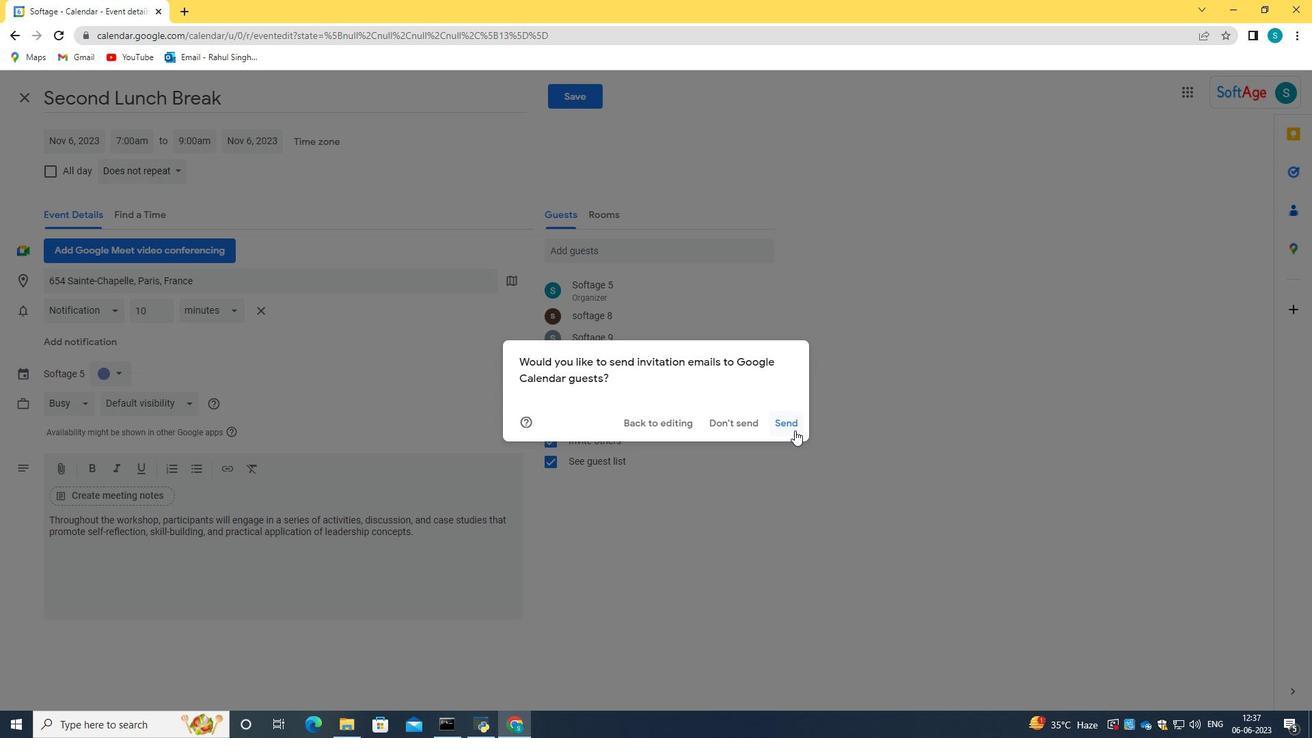 
Action: Mouse pressed left at (793, 429)
Screenshot: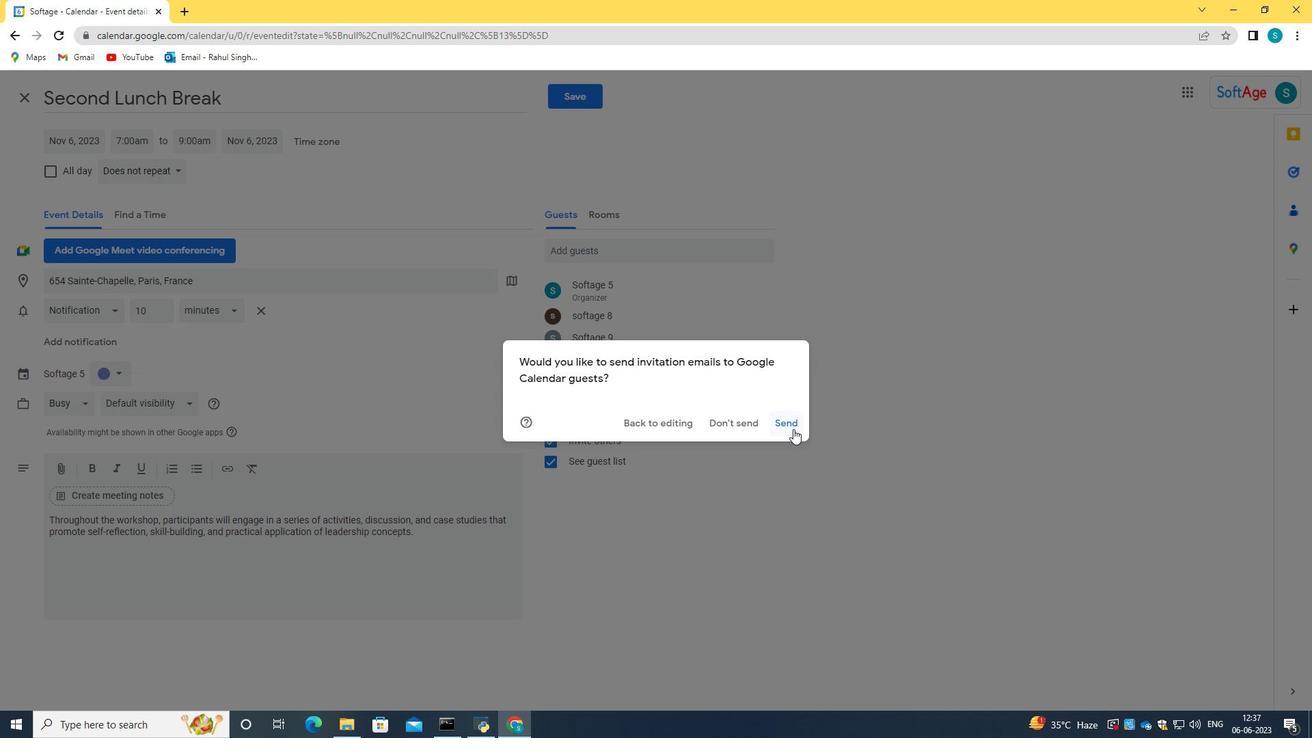 
